 Task: Look for space in Ōhara, Japan from 9th June, 2023 to 11th June, 2023 for 2 adults in price range Rs.6000 to Rs.10000. Place can be entire place with 2 bedrooms having 2 beds and 1 bathroom. Property type can be house, flat, guest house. Amenities needed are: wifi. Booking option can be shelf check-in. Required host language is English.
Action: Mouse moved to (463, 122)
Screenshot: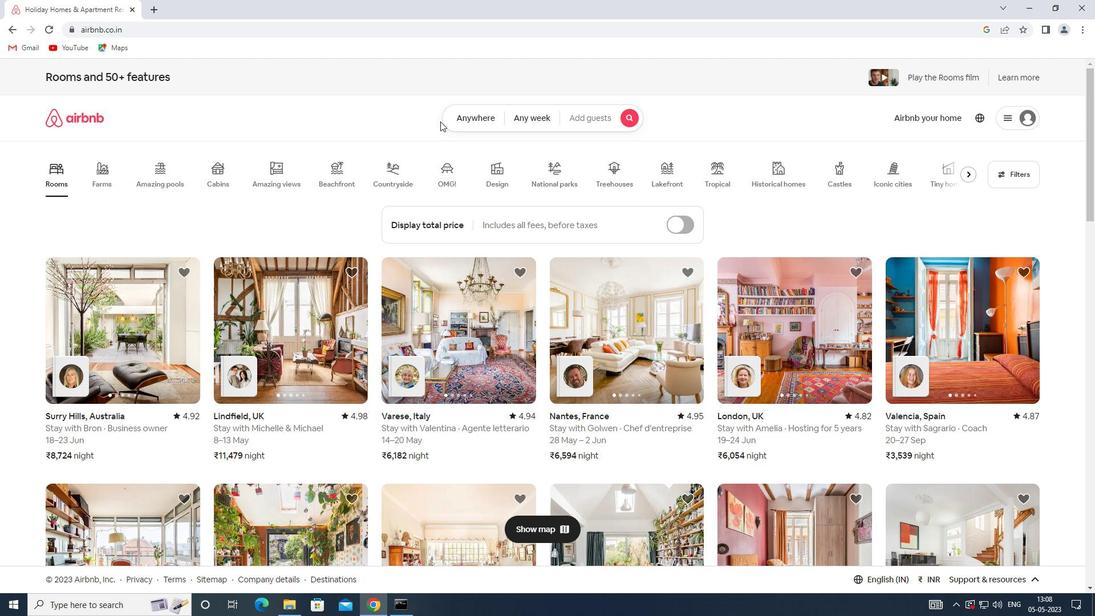 
Action: Mouse pressed left at (463, 122)
Screenshot: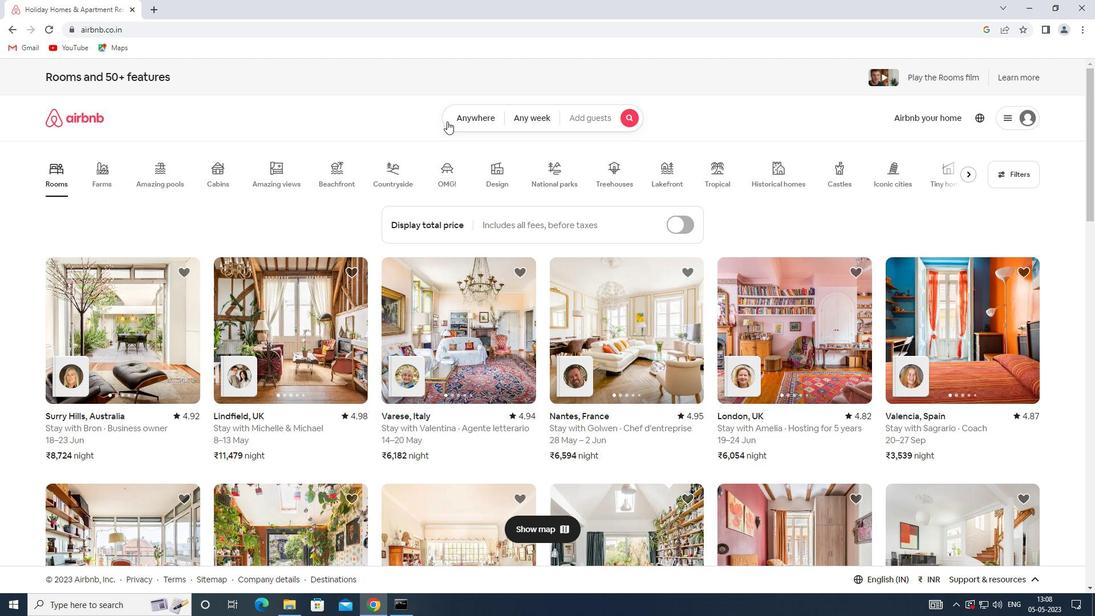 
Action: Mouse moved to (401, 156)
Screenshot: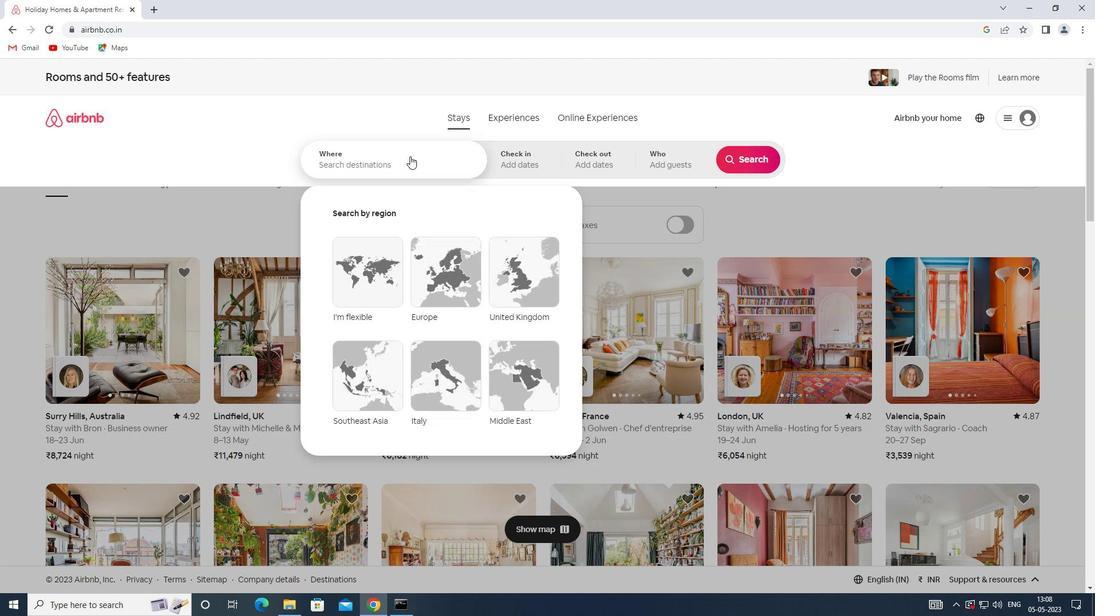 
Action: Mouse pressed left at (401, 156)
Screenshot: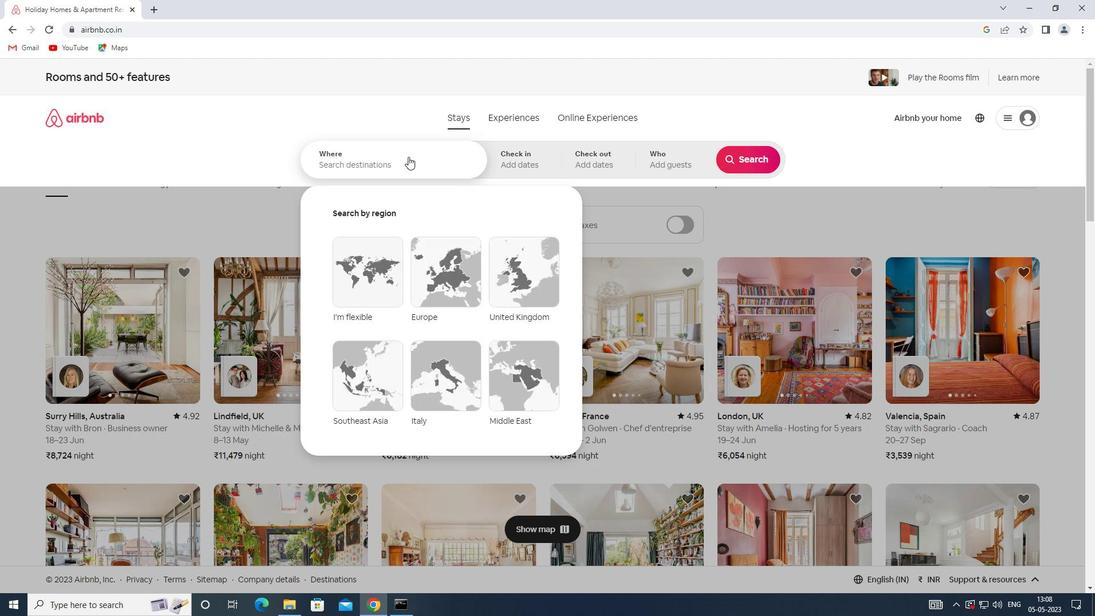 
Action: Key pressed <Key.shift>OHARA,<Key.shift>JAPAN
Screenshot: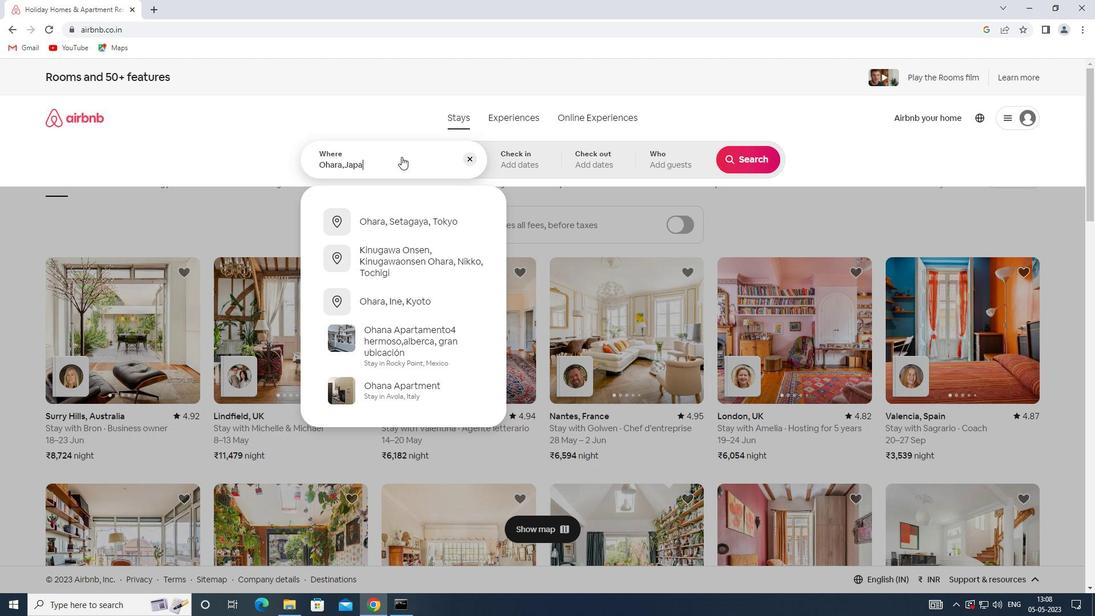 
Action: Mouse moved to (518, 159)
Screenshot: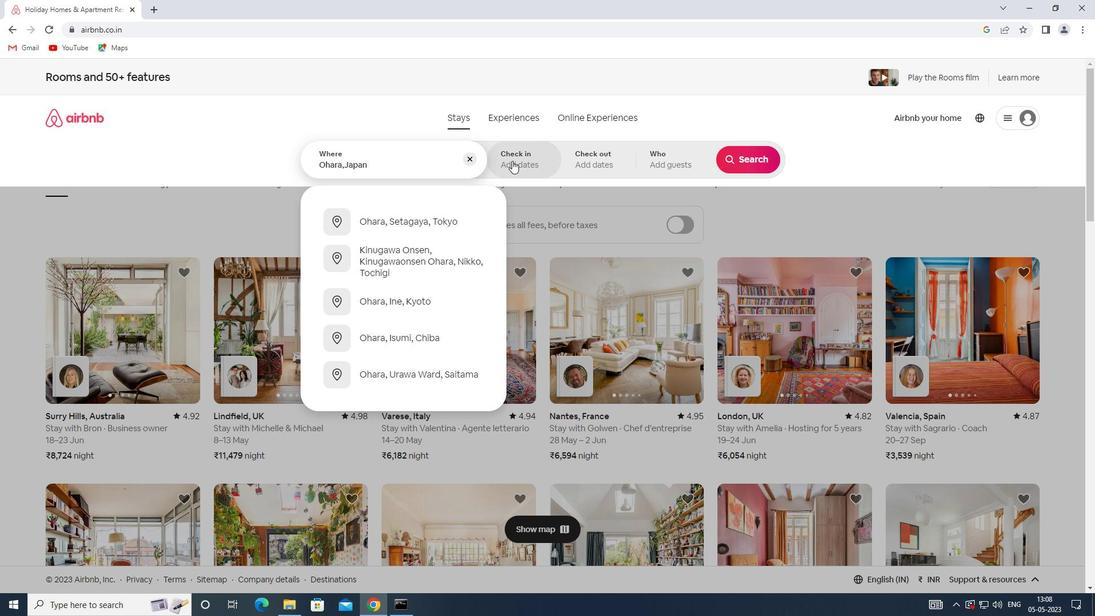 
Action: Mouse pressed left at (518, 159)
Screenshot: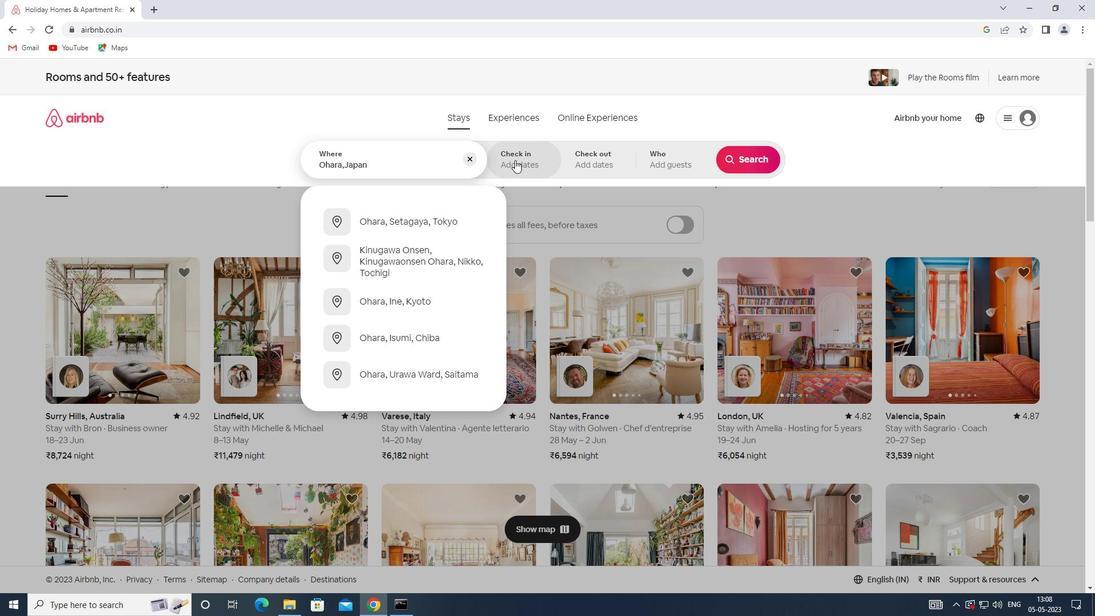 
Action: Mouse moved to (708, 328)
Screenshot: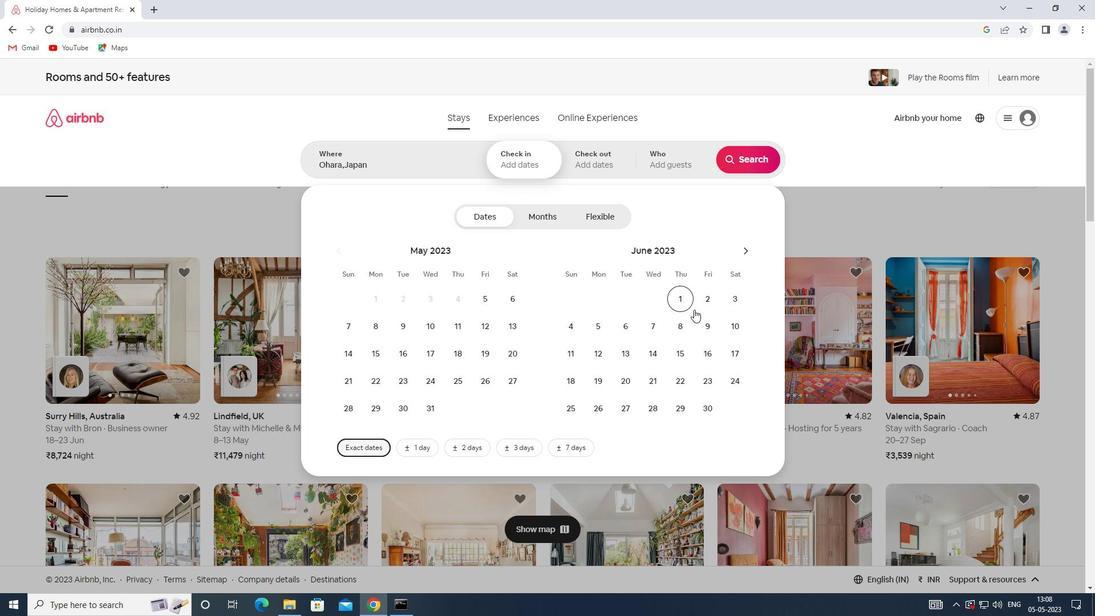 
Action: Mouse pressed left at (708, 328)
Screenshot: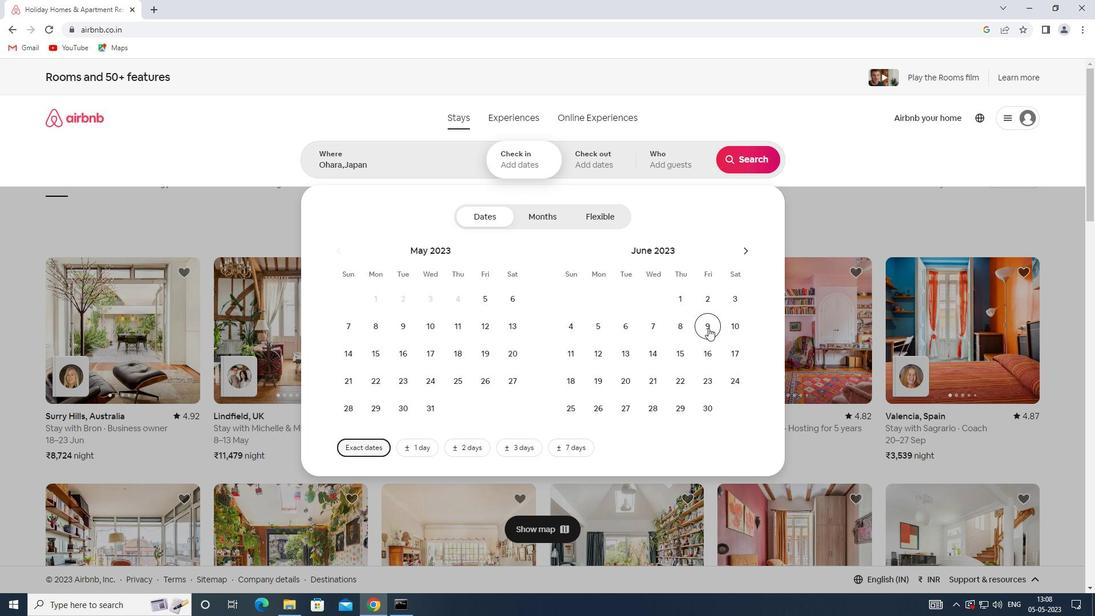 
Action: Mouse moved to (583, 355)
Screenshot: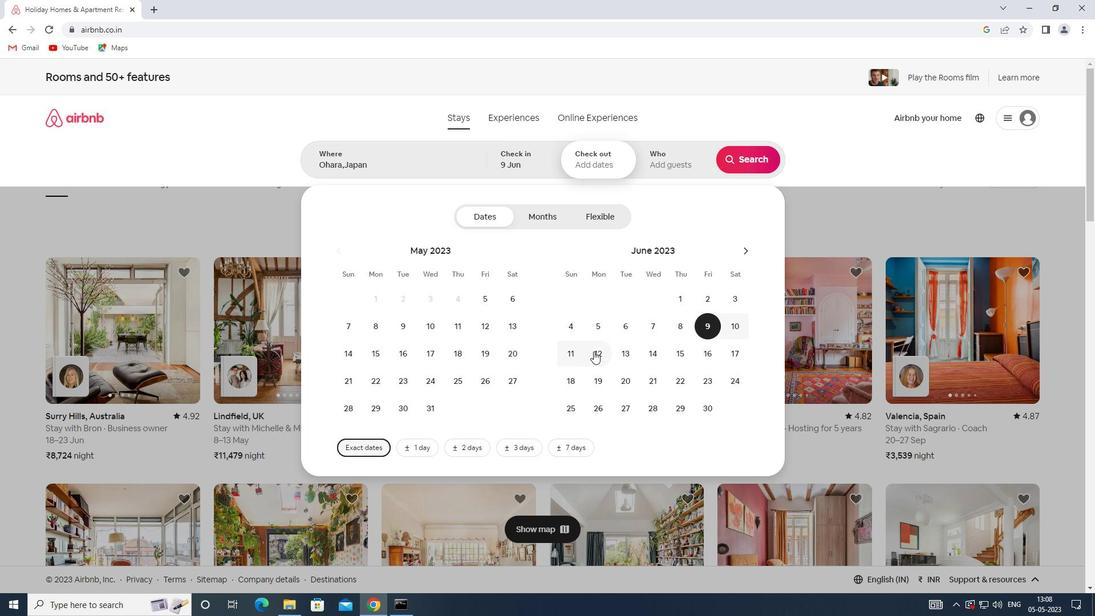 
Action: Mouse pressed left at (583, 355)
Screenshot: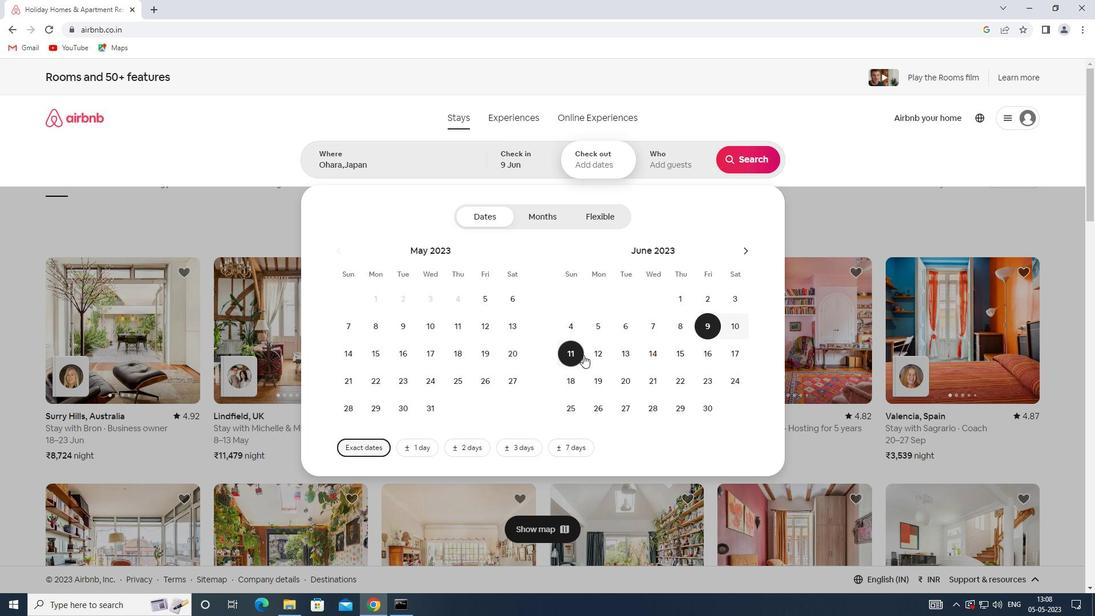 
Action: Mouse moved to (663, 160)
Screenshot: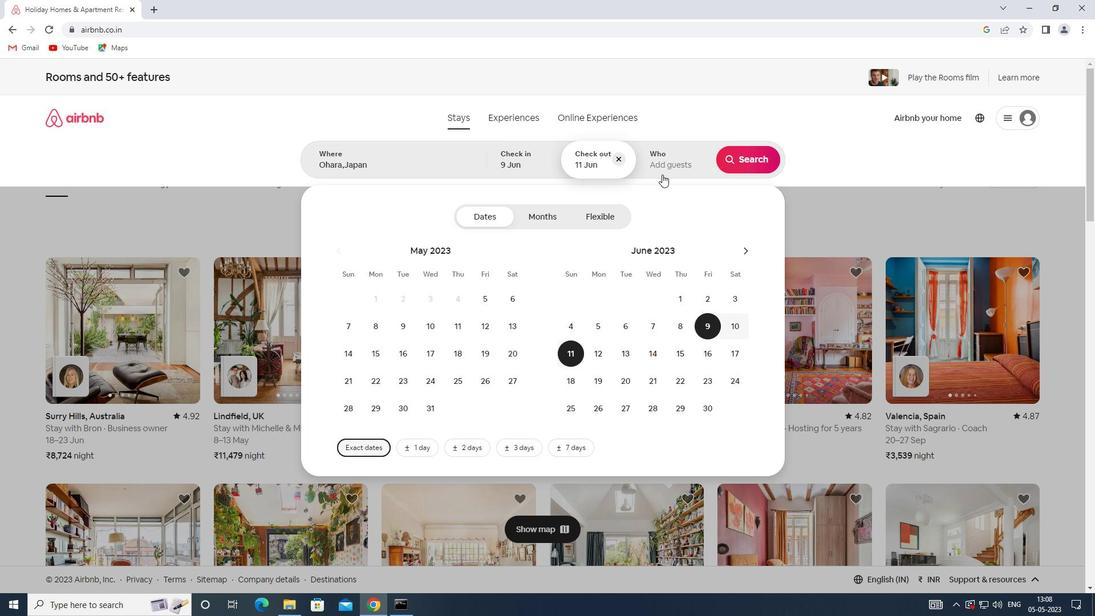 
Action: Mouse pressed left at (663, 160)
Screenshot: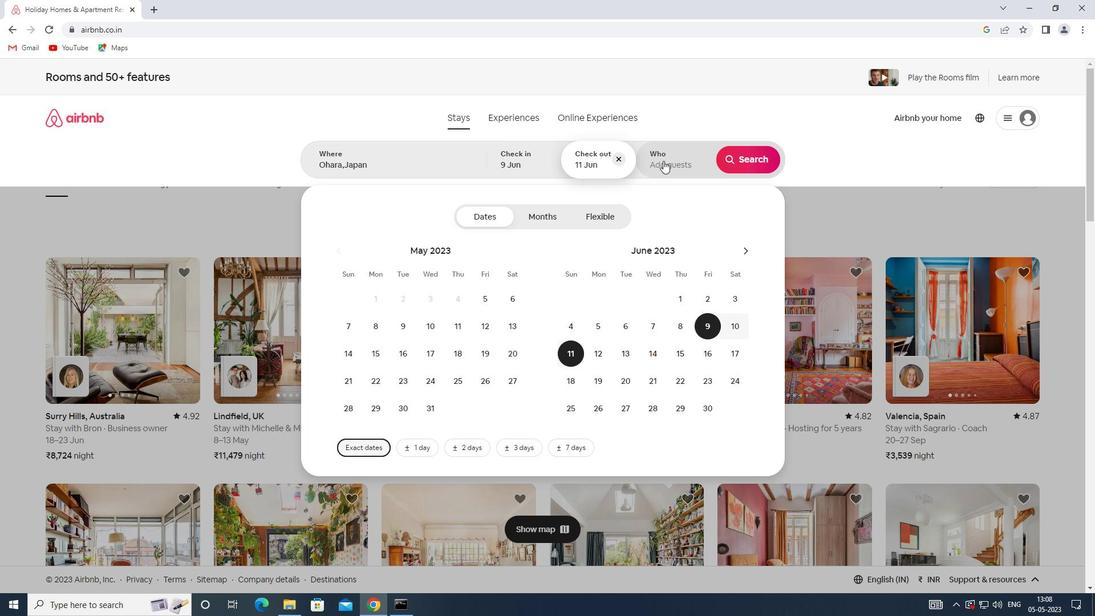 
Action: Mouse moved to (749, 221)
Screenshot: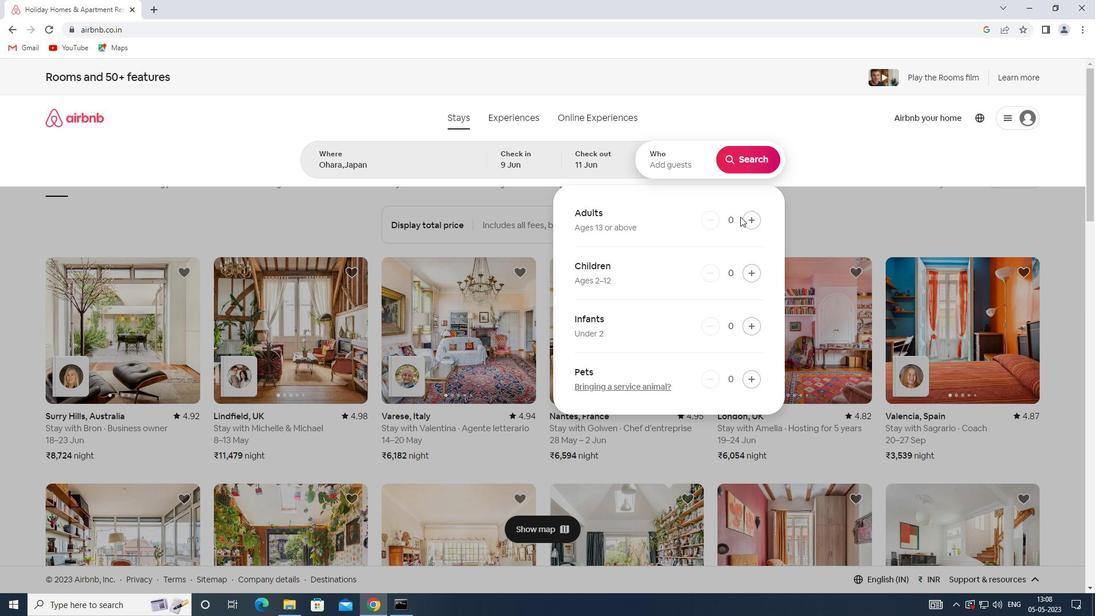 
Action: Mouse pressed left at (749, 221)
Screenshot: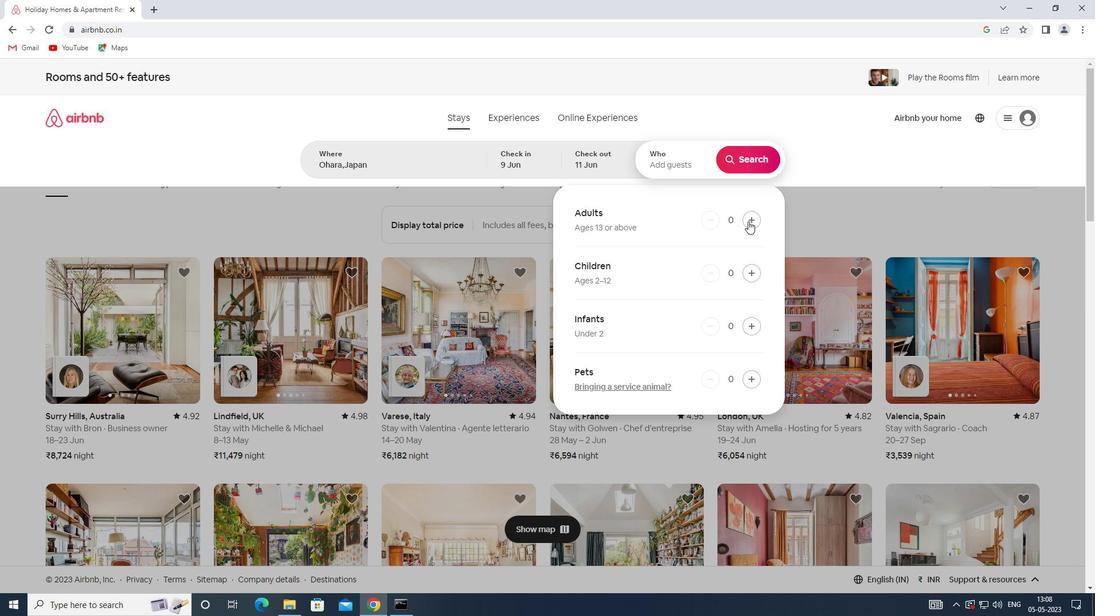 
Action: Mouse pressed left at (749, 221)
Screenshot: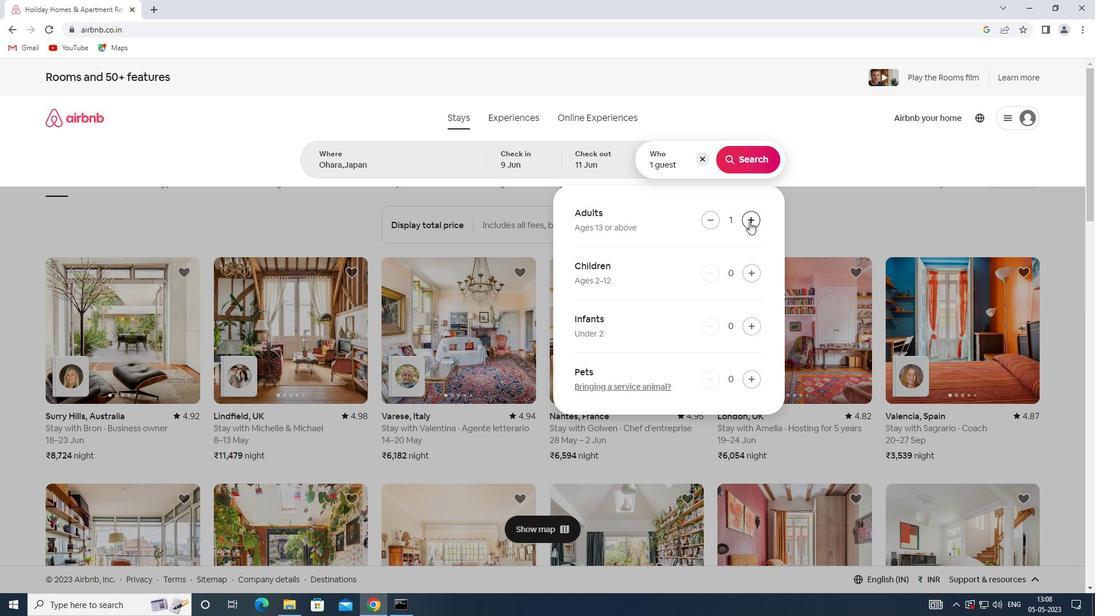 
Action: Mouse moved to (749, 159)
Screenshot: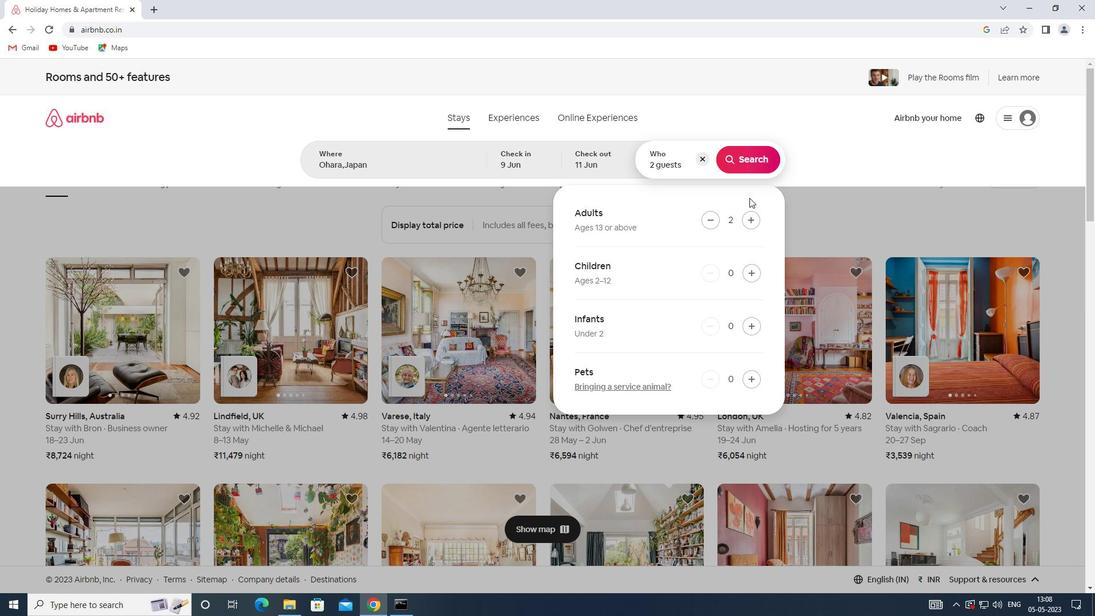 
Action: Mouse pressed left at (749, 159)
Screenshot: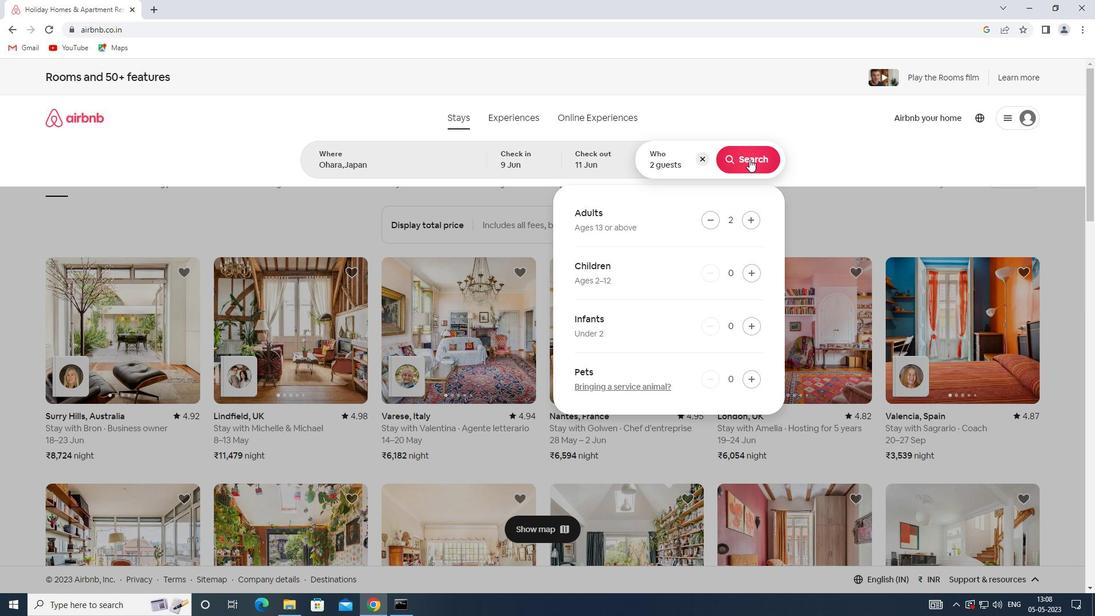 
Action: Mouse moved to (1028, 126)
Screenshot: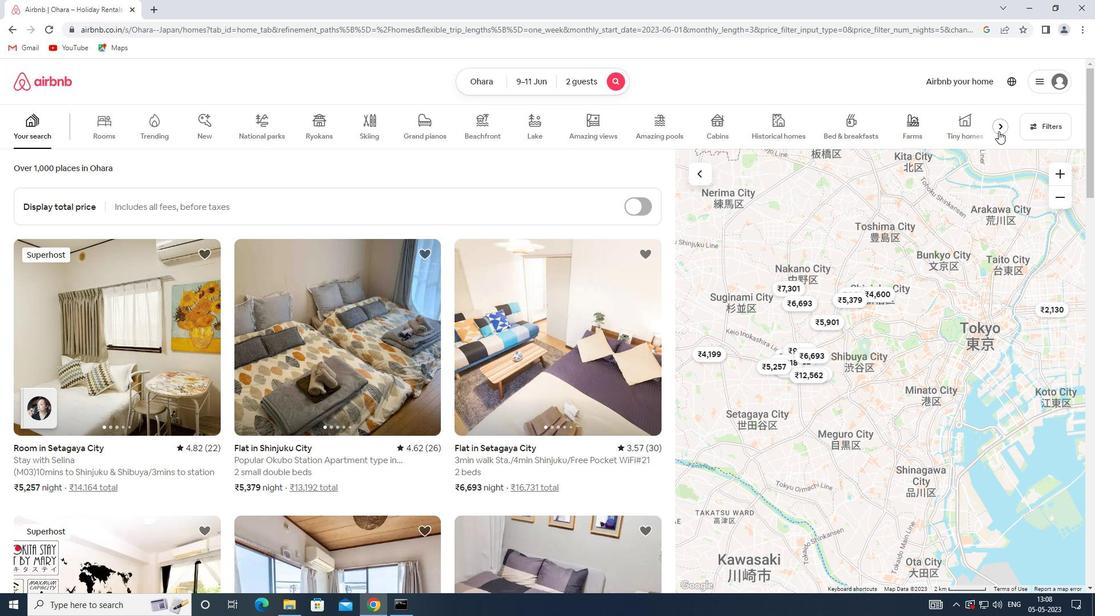 
Action: Mouse pressed left at (1028, 126)
Screenshot: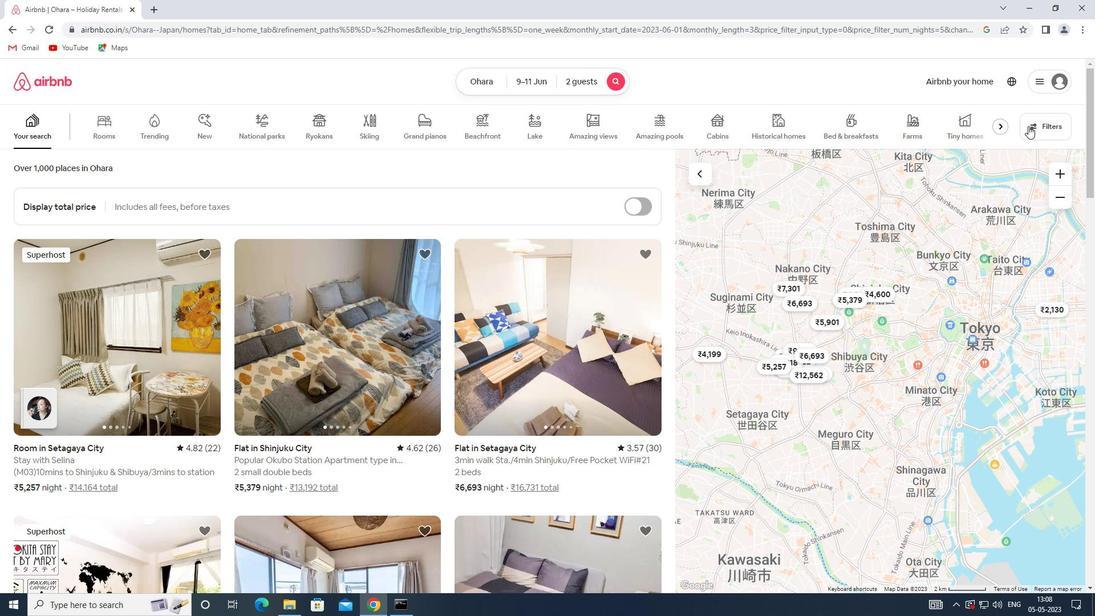 
Action: Mouse moved to (393, 405)
Screenshot: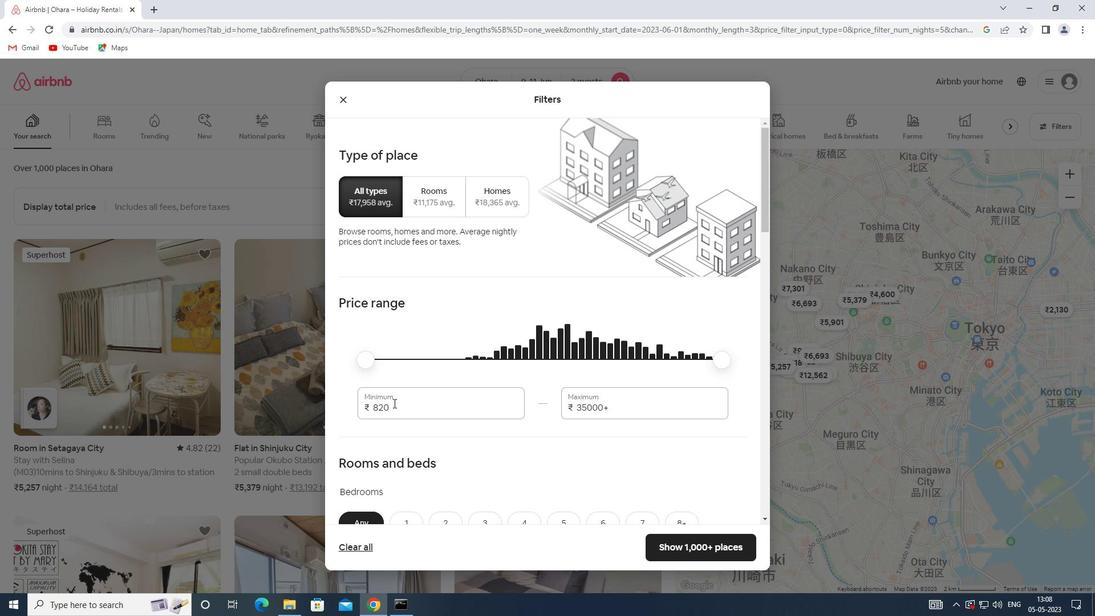 
Action: Mouse pressed left at (393, 405)
Screenshot: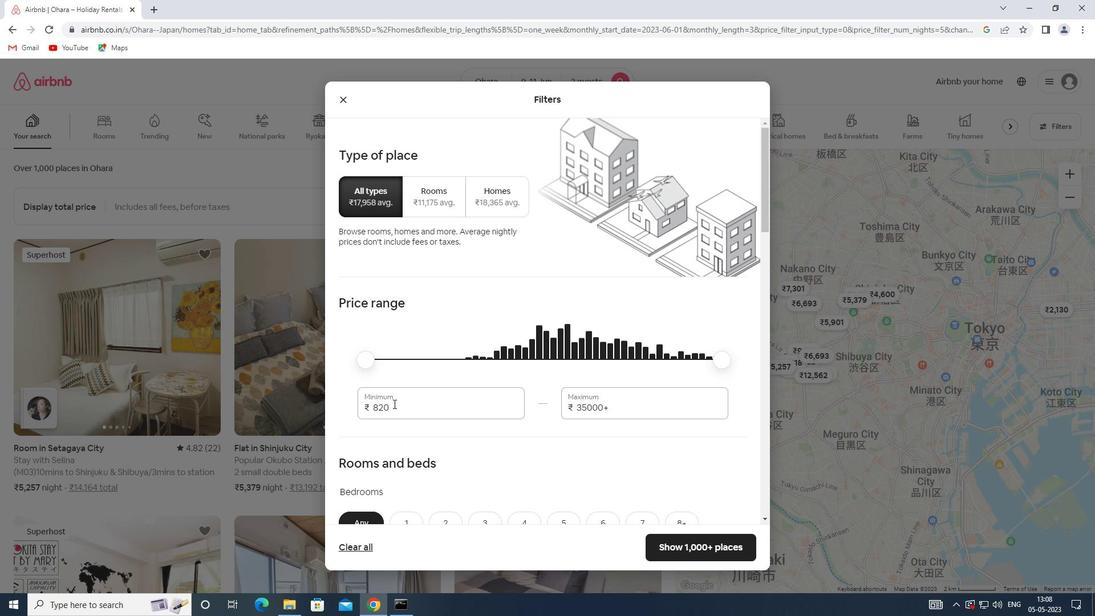 
Action: Mouse moved to (353, 395)
Screenshot: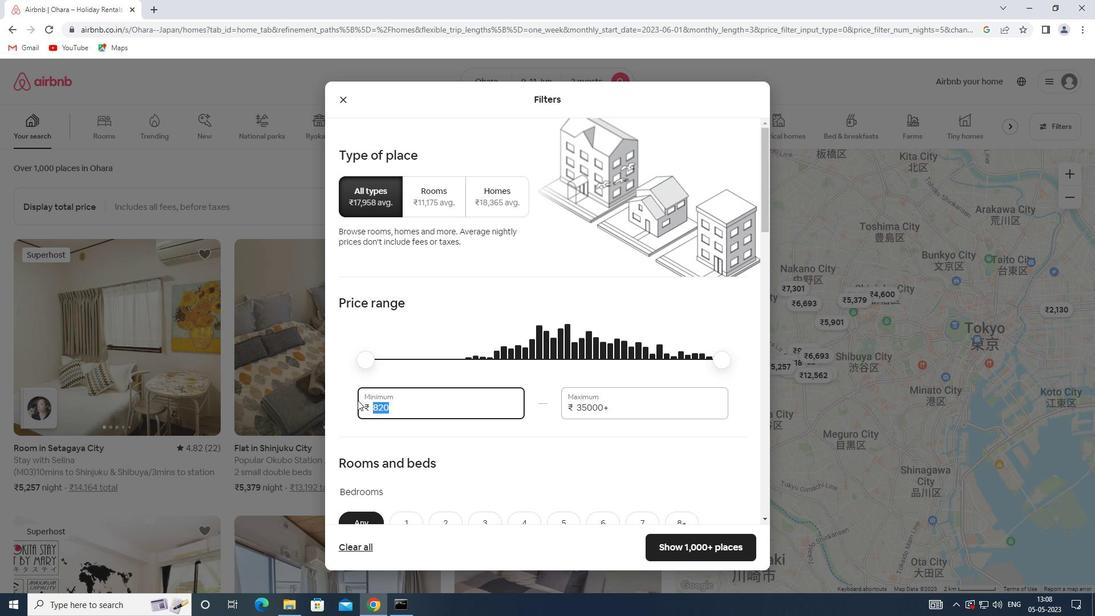 
Action: Key pressed 6000
Screenshot: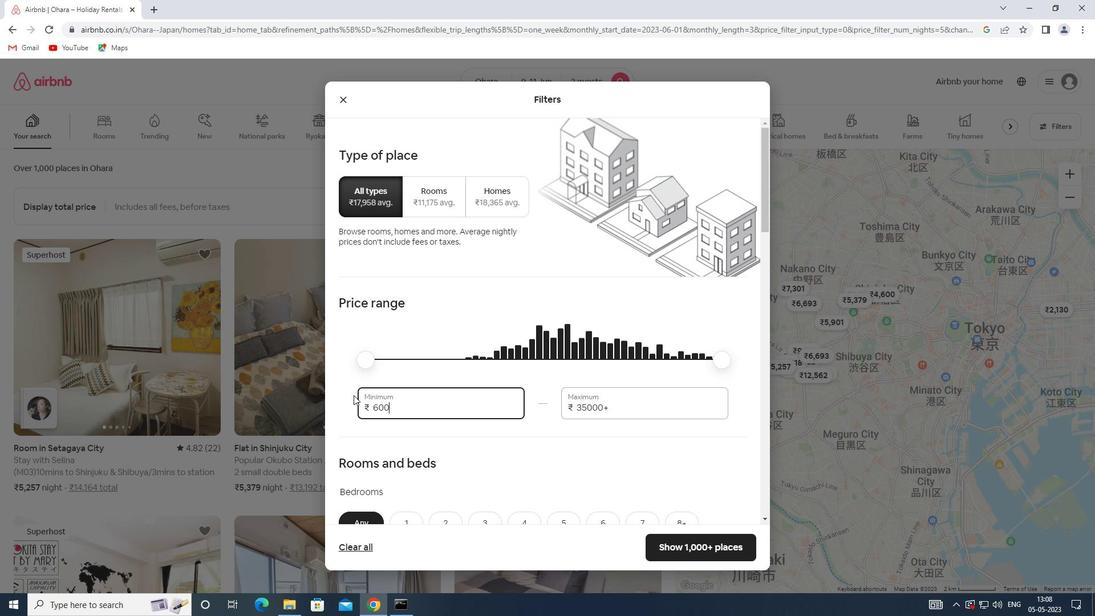
Action: Mouse moved to (612, 410)
Screenshot: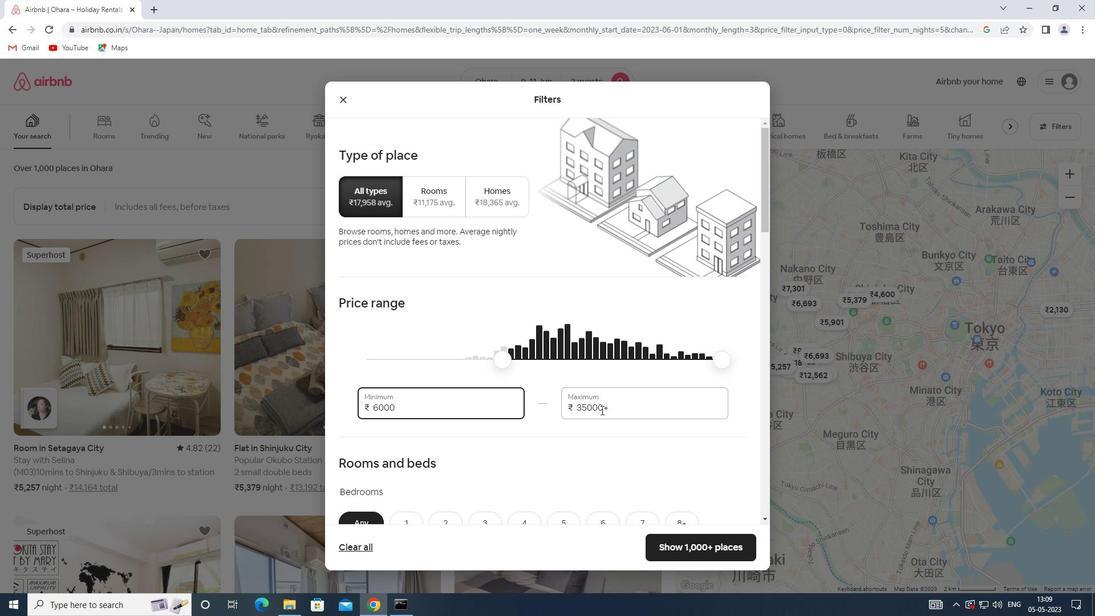 
Action: Mouse pressed left at (612, 410)
Screenshot: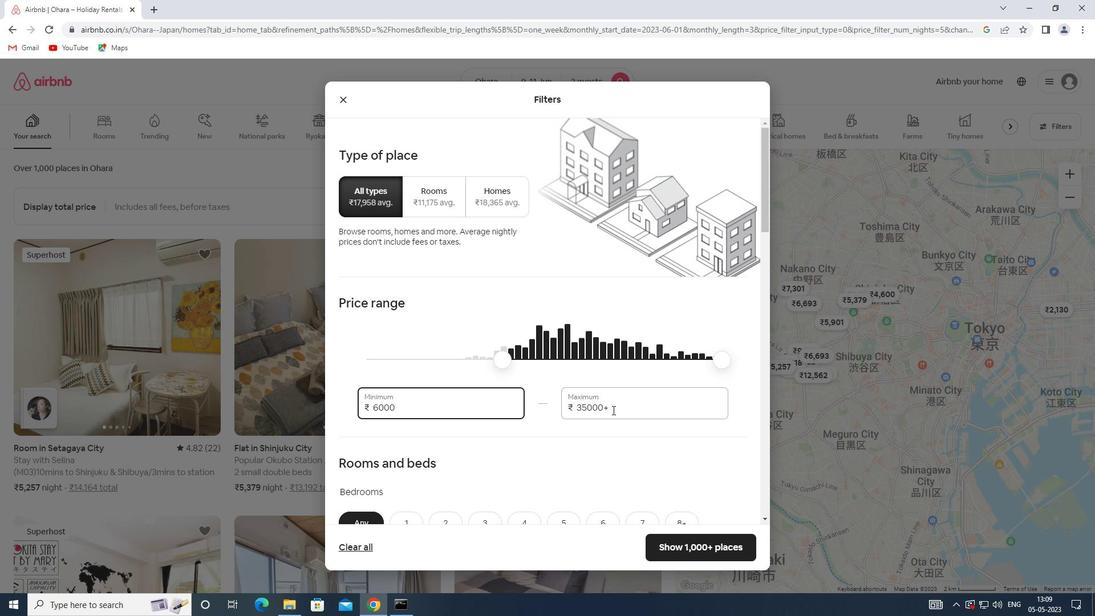 
Action: Mouse moved to (555, 410)
Screenshot: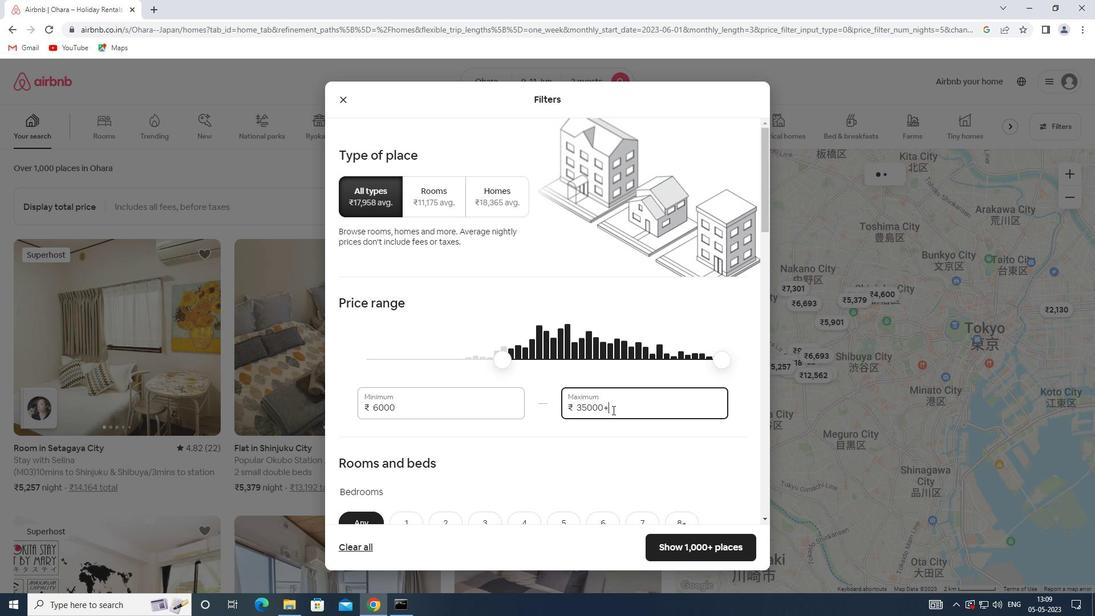 
Action: Key pressed 10000
Screenshot: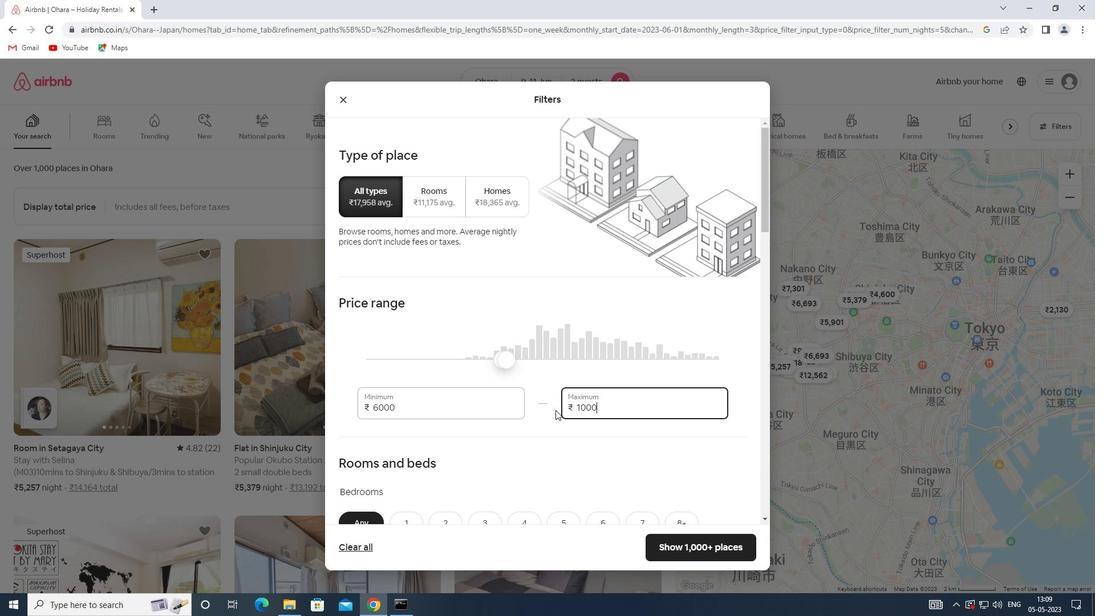 
Action: Mouse moved to (464, 422)
Screenshot: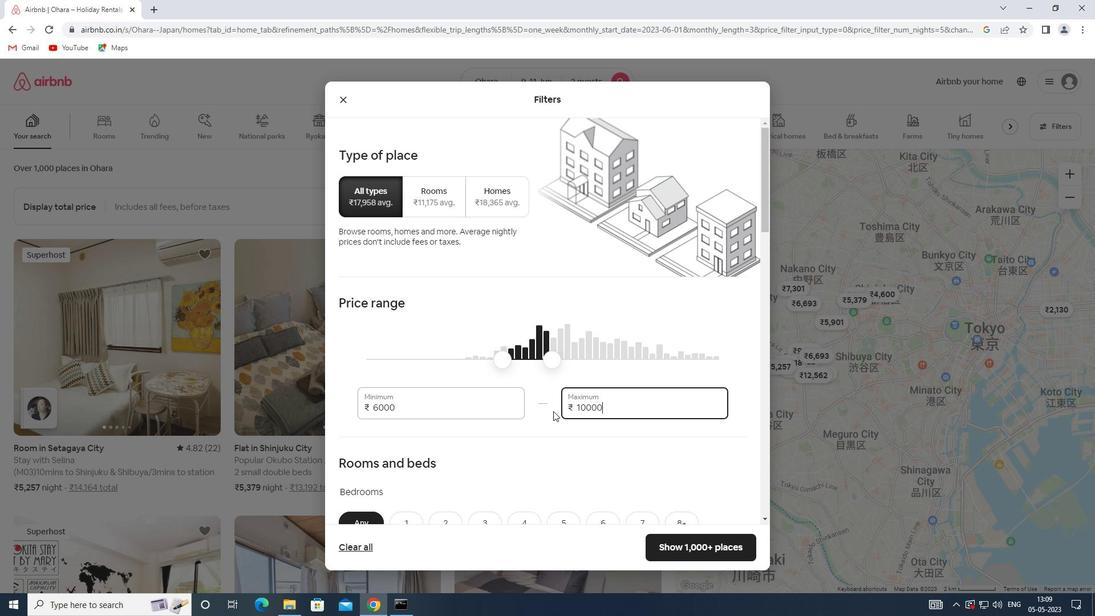 
Action: Mouse scrolled (464, 421) with delta (0, 0)
Screenshot: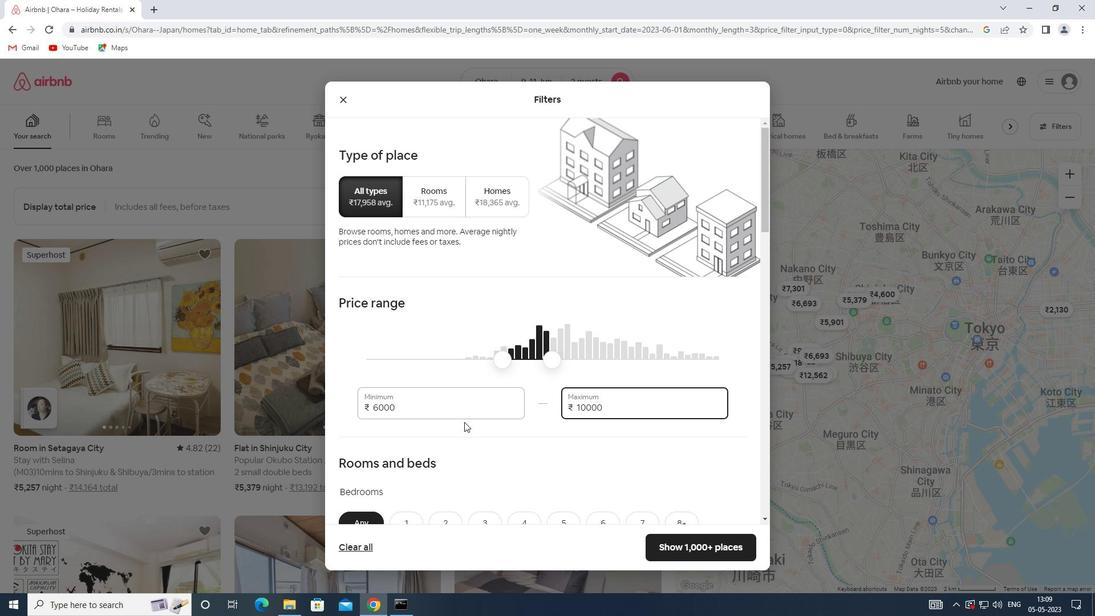 
Action: Mouse moved to (462, 422)
Screenshot: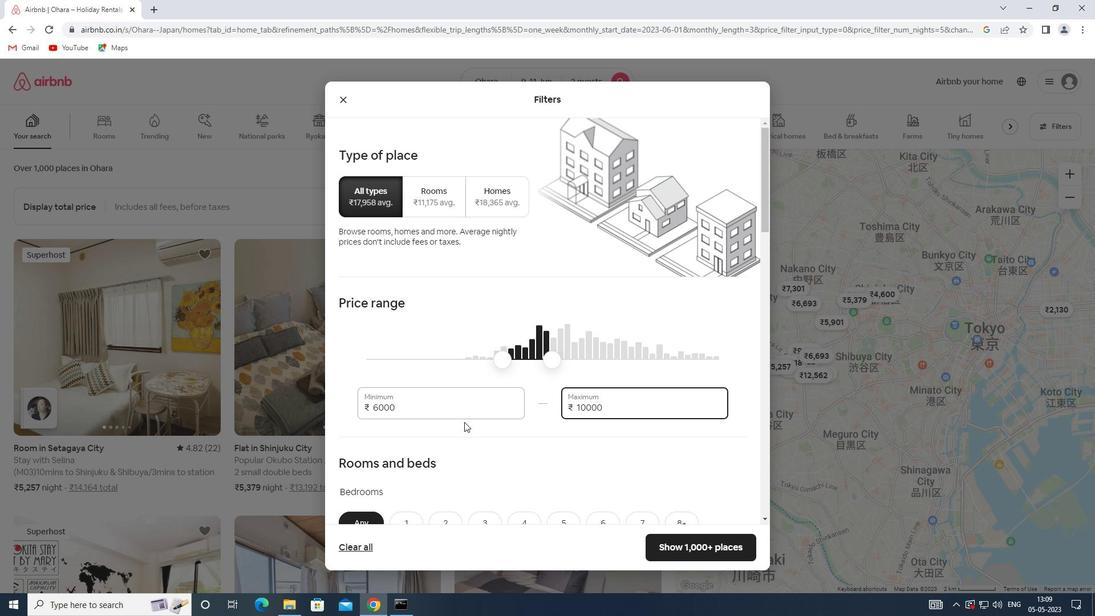 
Action: Mouse scrolled (462, 422) with delta (0, 0)
Screenshot: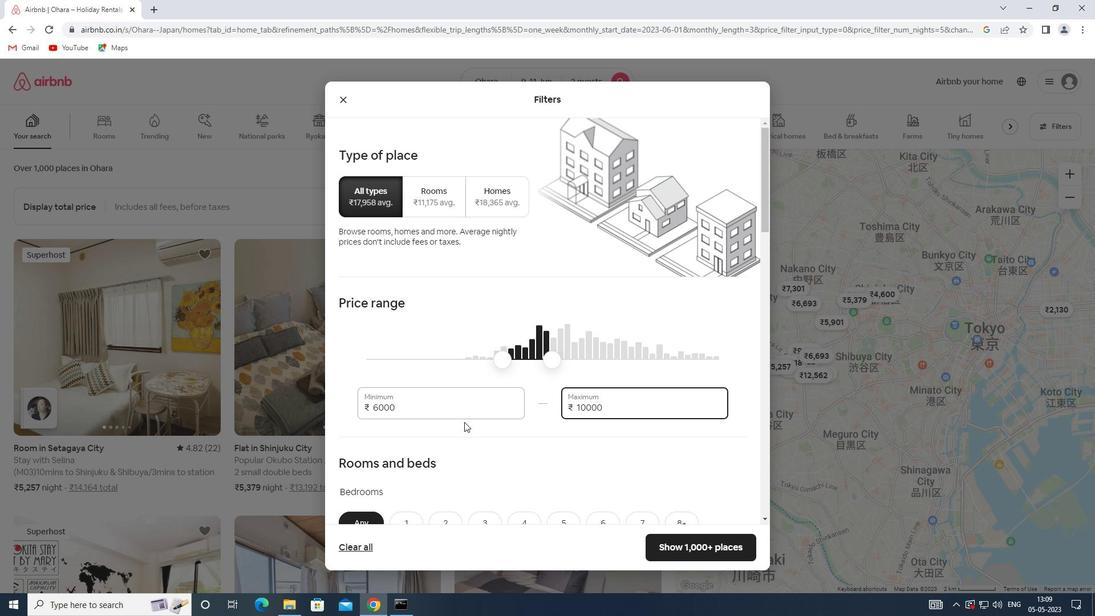 
Action: Mouse scrolled (462, 422) with delta (0, 0)
Screenshot: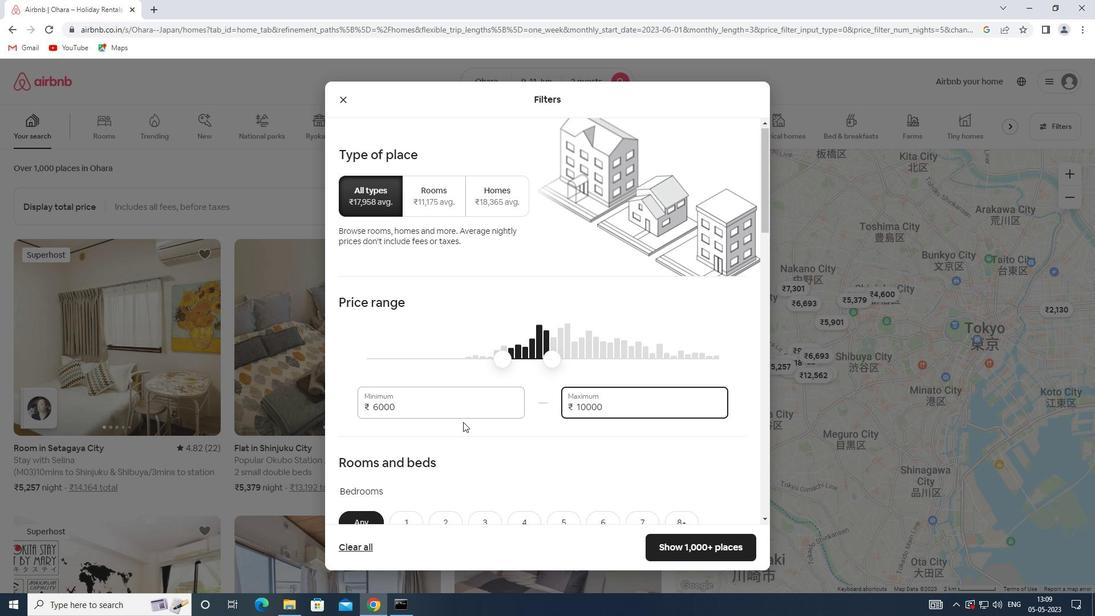 
Action: Mouse scrolled (462, 422) with delta (0, 0)
Screenshot: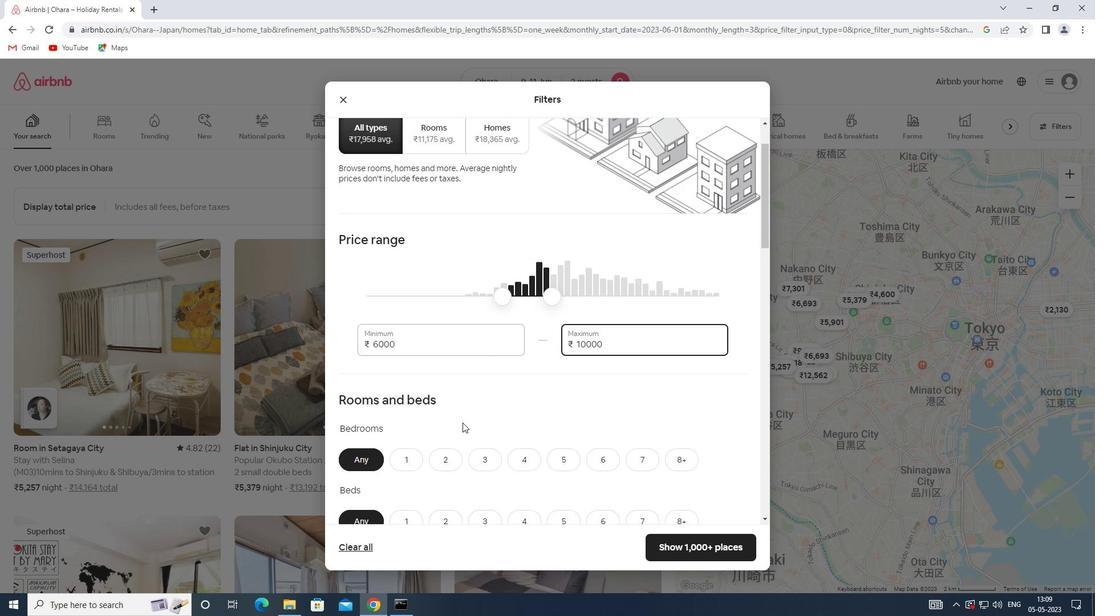 
Action: Mouse moved to (448, 299)
Screenshot: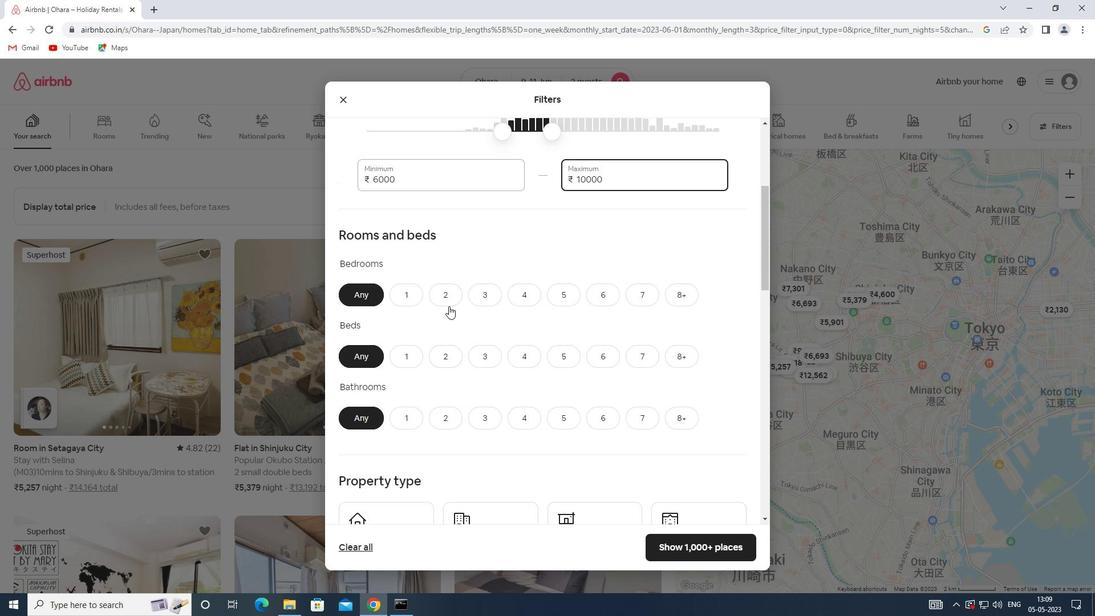
Action: Mouse pressed left at (448, 299)
Screenshot: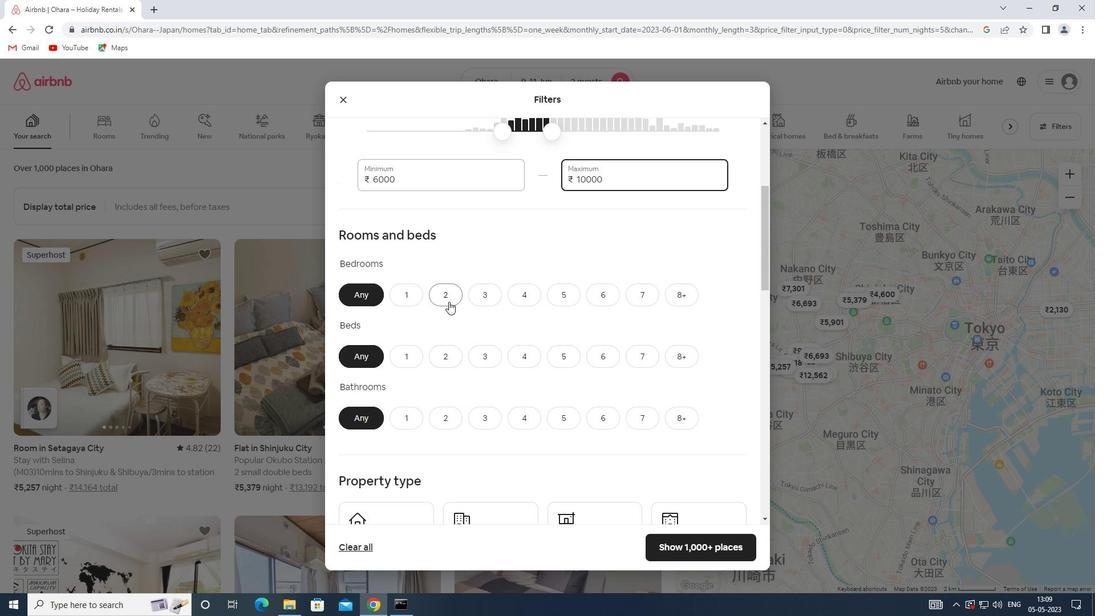 
Action: Mouse moved to (445, 352)
Screenshot: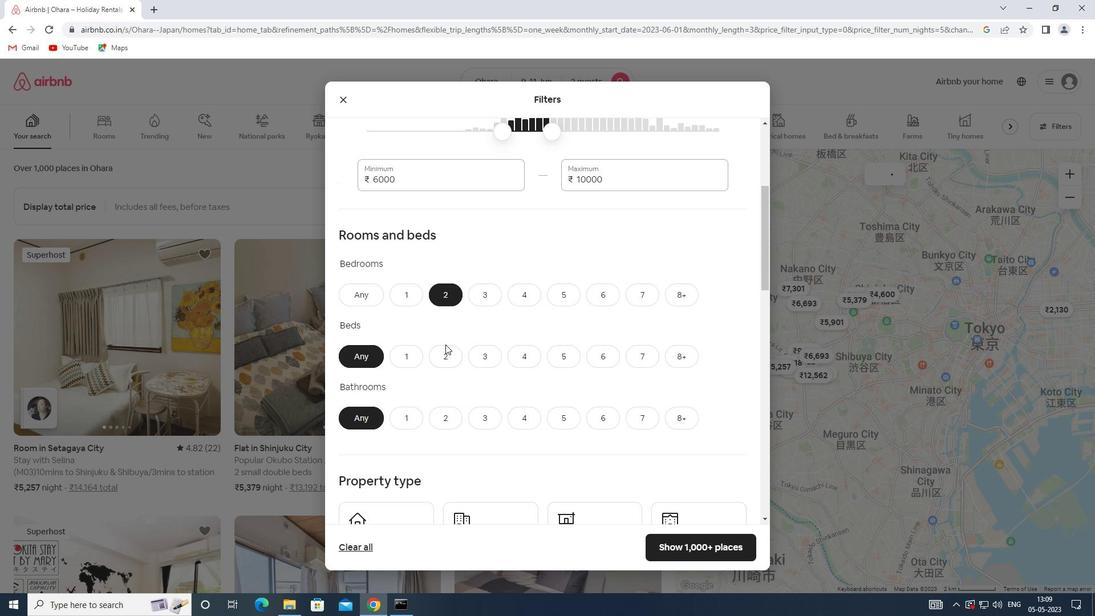 
Action: Mouse pressed left at (445, 352)
Screenshot: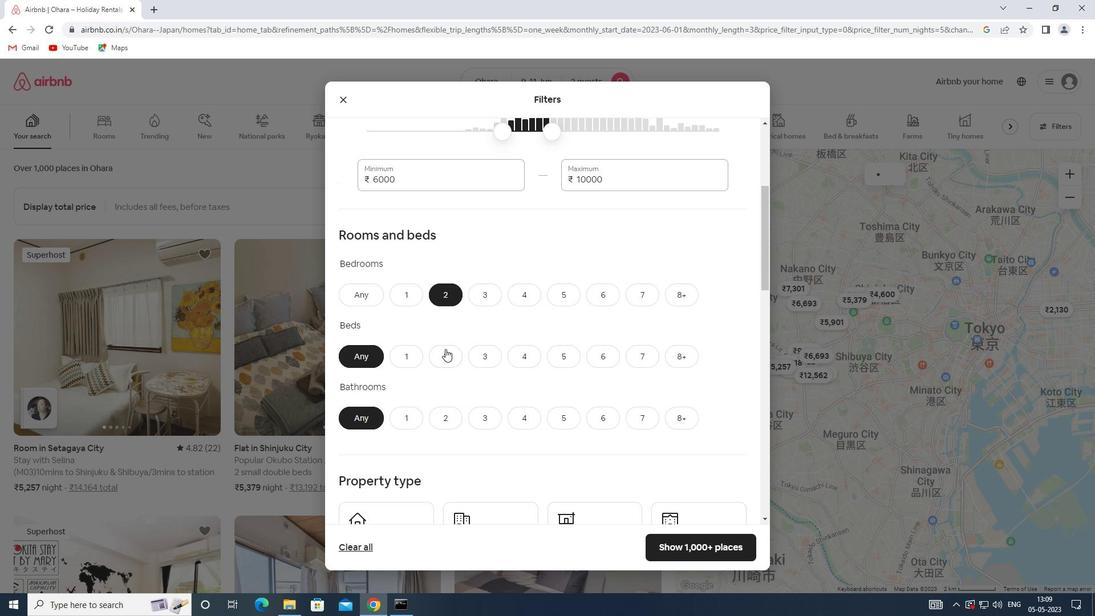 
Action: Mouse moved to (397, 421)
Screenshot: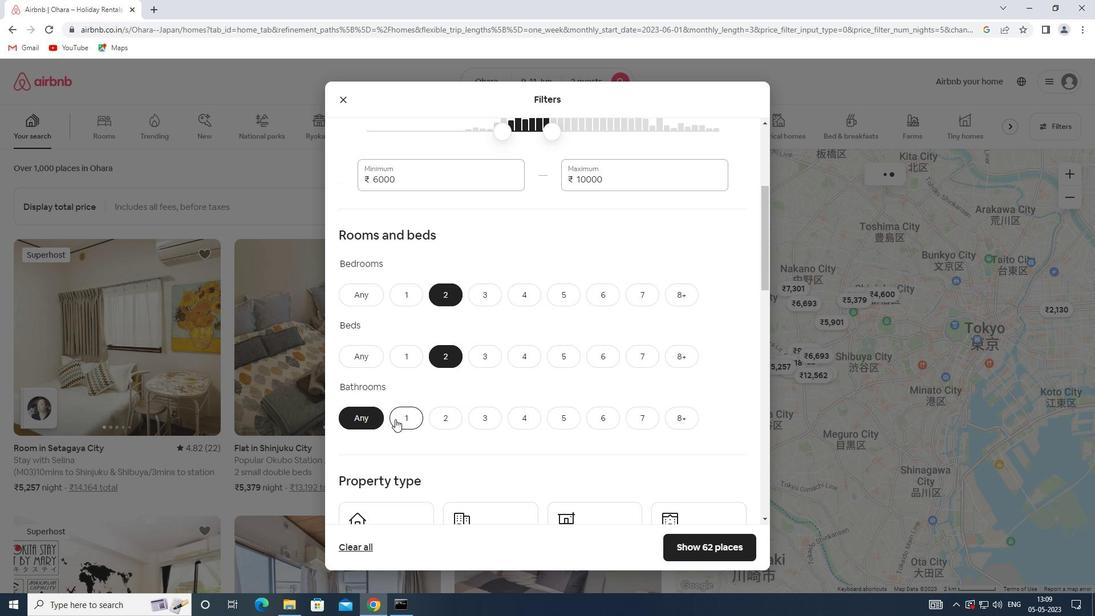 
Action: Mouse pressed left at (397, 421)
Screenshot: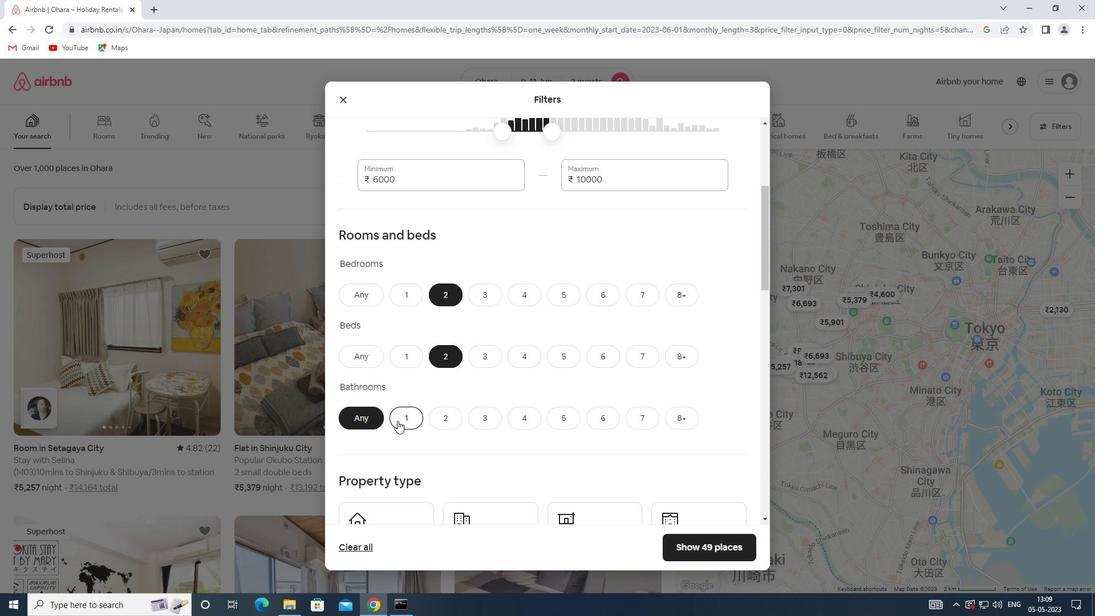 
Action: Mouse moved to (433, 407)
Screenshot: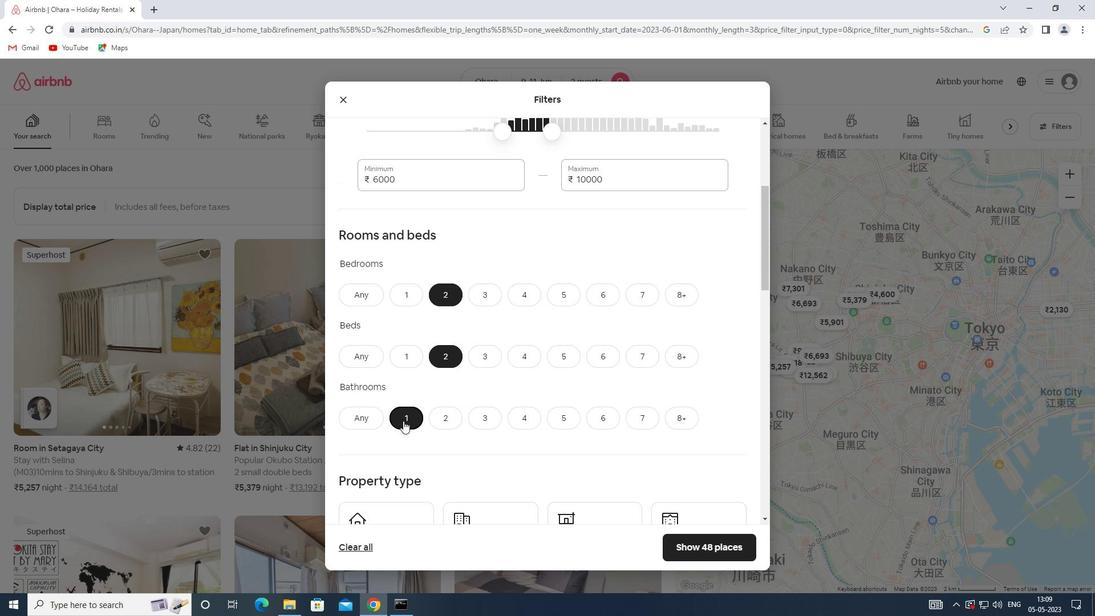 
Action: Mouse scrolled (433, 407) with delta (0, 0)
Screenshot: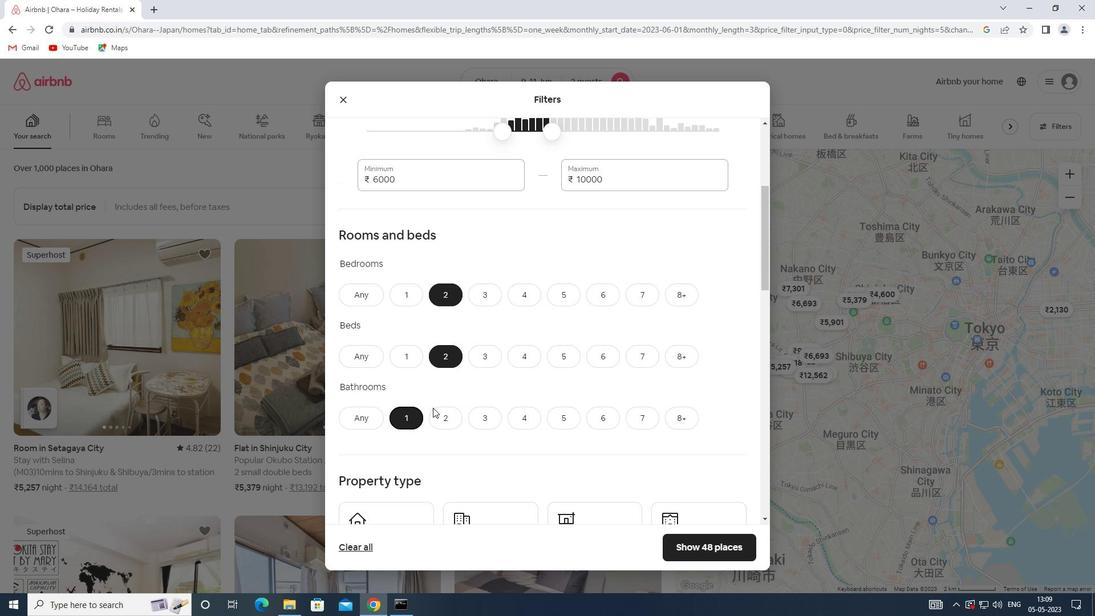 
Action: Mouse scrolled (433, 407) with delta (0, 0)
Screenshot: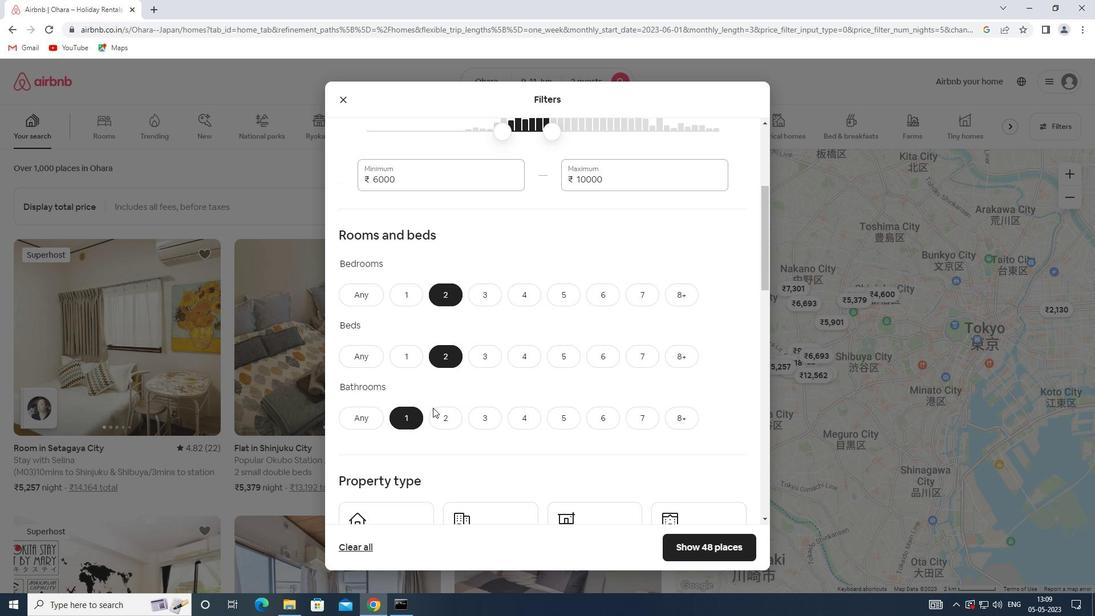 
Action: Mouse moved to (433, 407)
Screenshot: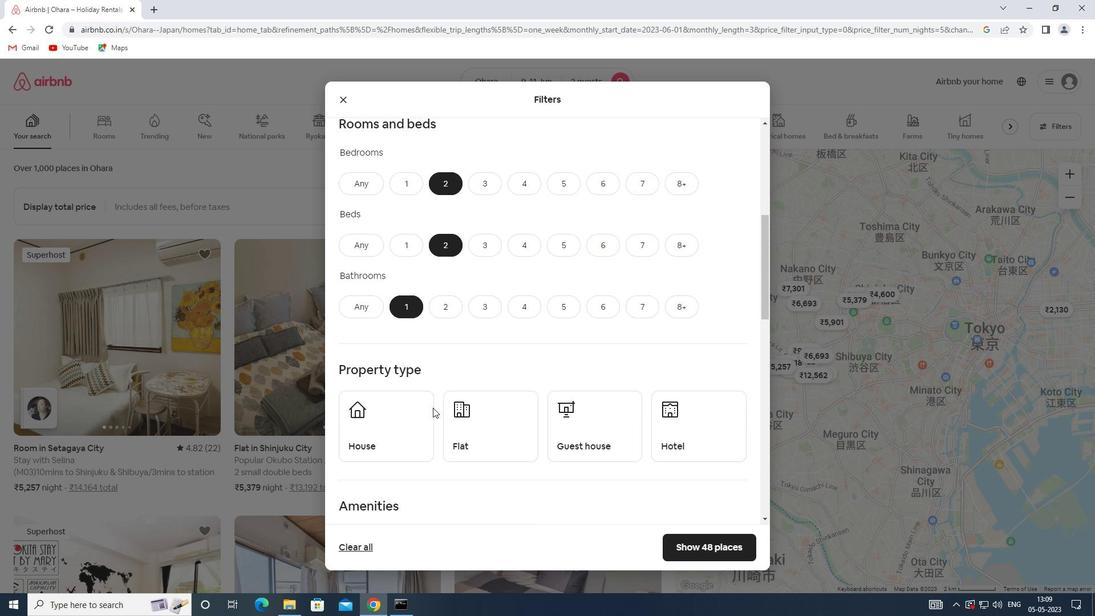 
Action: Mouse scrolled (433, 406) with delta (0, 0)
Screenshot: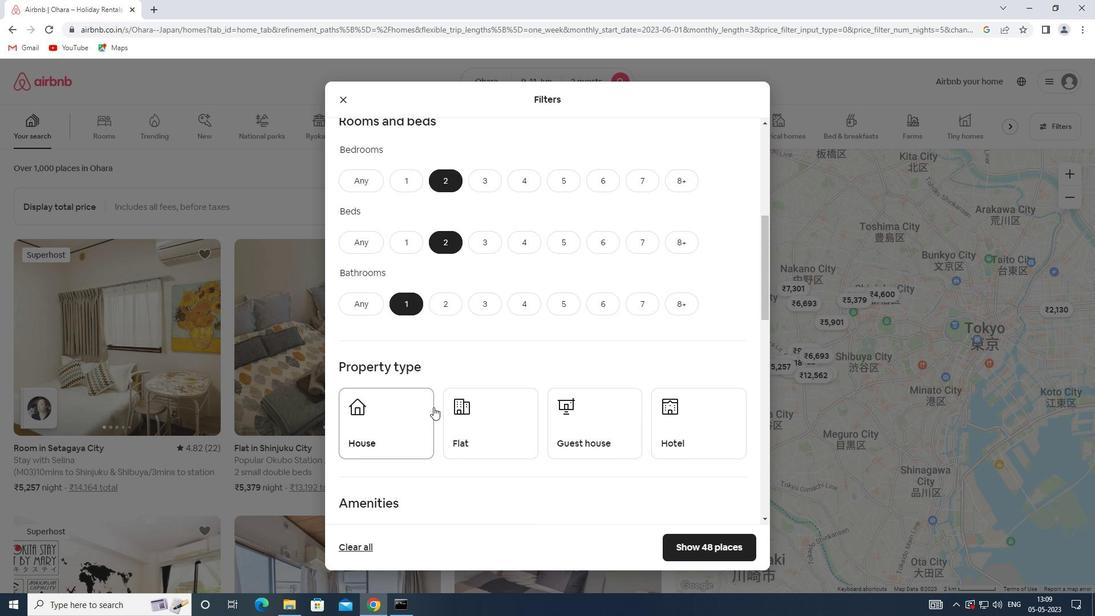 
Action: Mouse moved to (417, 388)
Screenshot: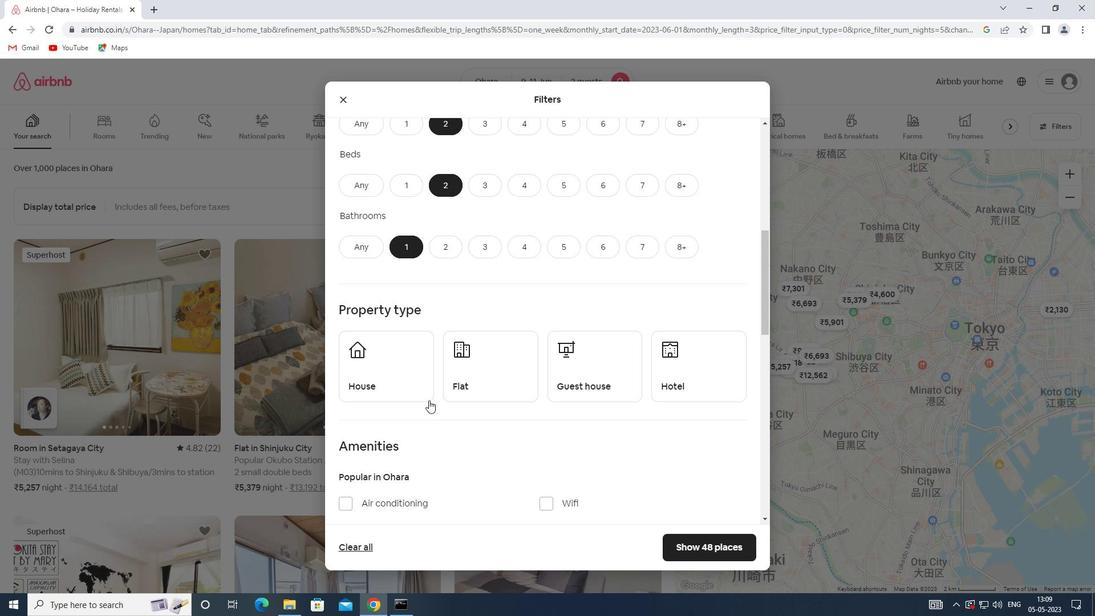 
Action: Mouse pressed left at (417, 388)
Screenshot: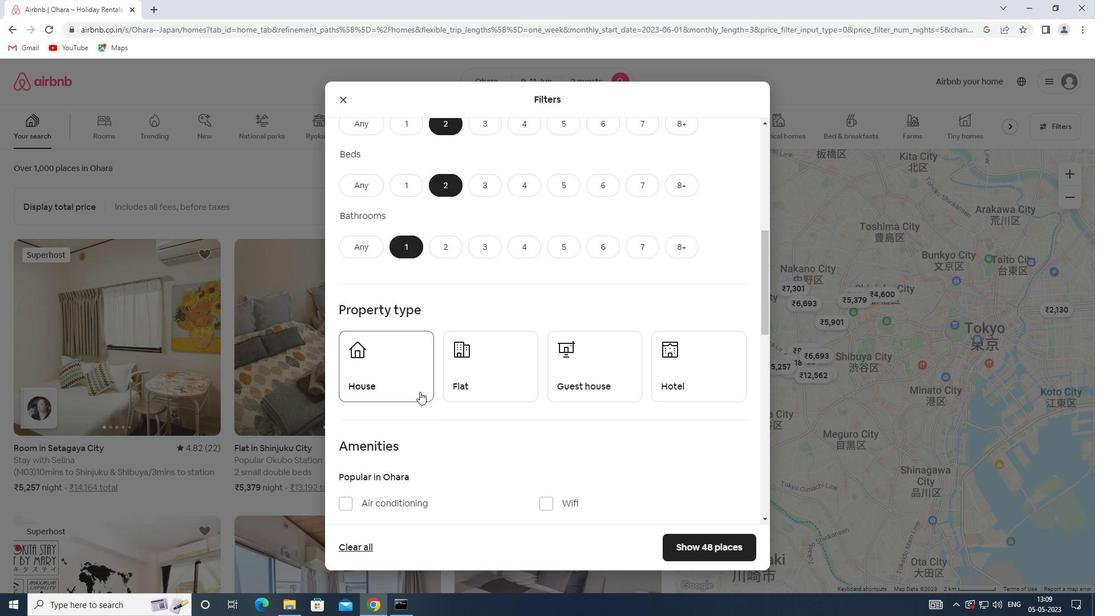 
Action: Mouse moved to (461, 379)
Screenshot: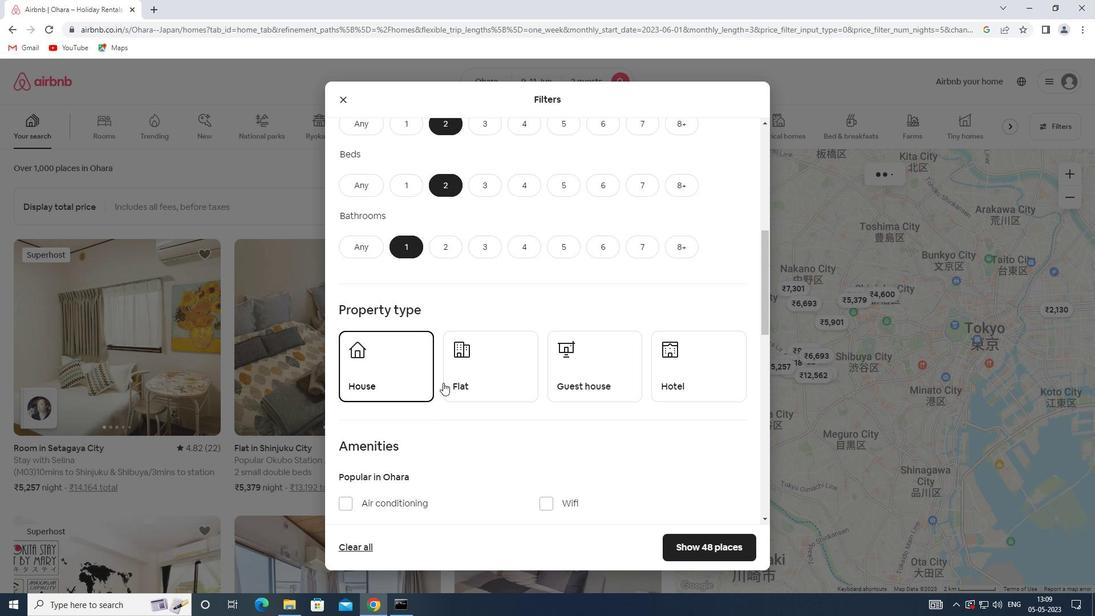 
Action: Mouse pressed left at (461, 379)
Screenshot: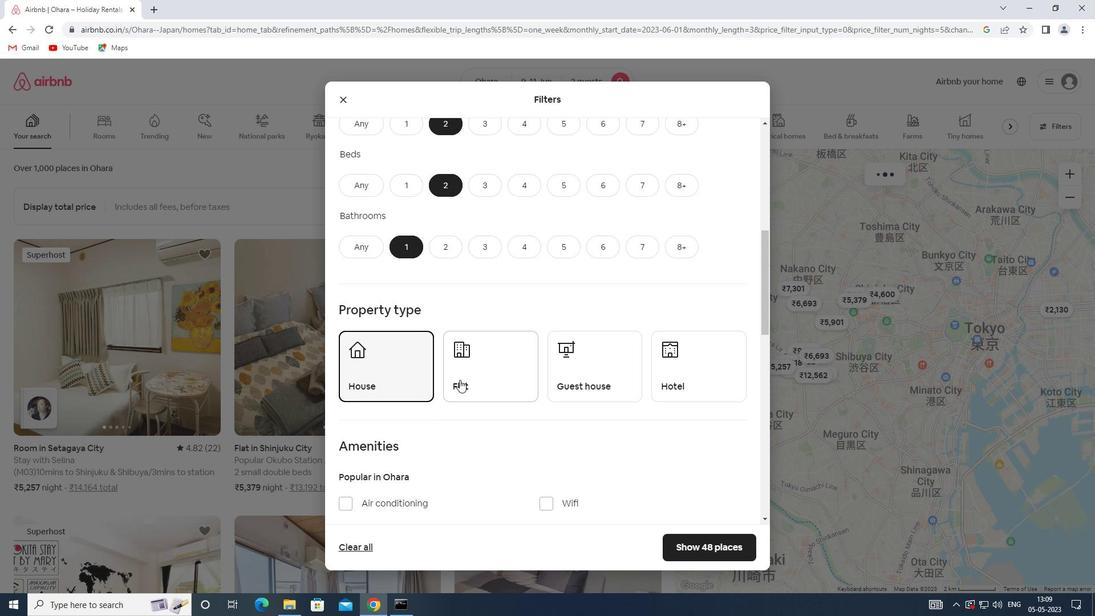 
Action: Mouse moved to (577, 376)
Screenshot: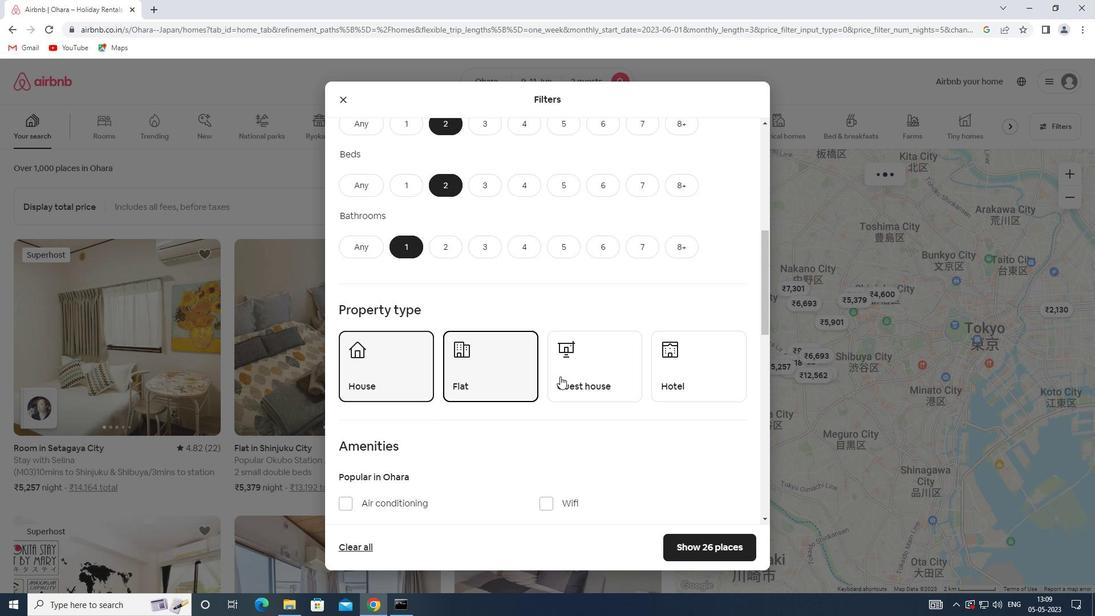 
Action: Mouse pressed left at (577, 376)
Screenshot: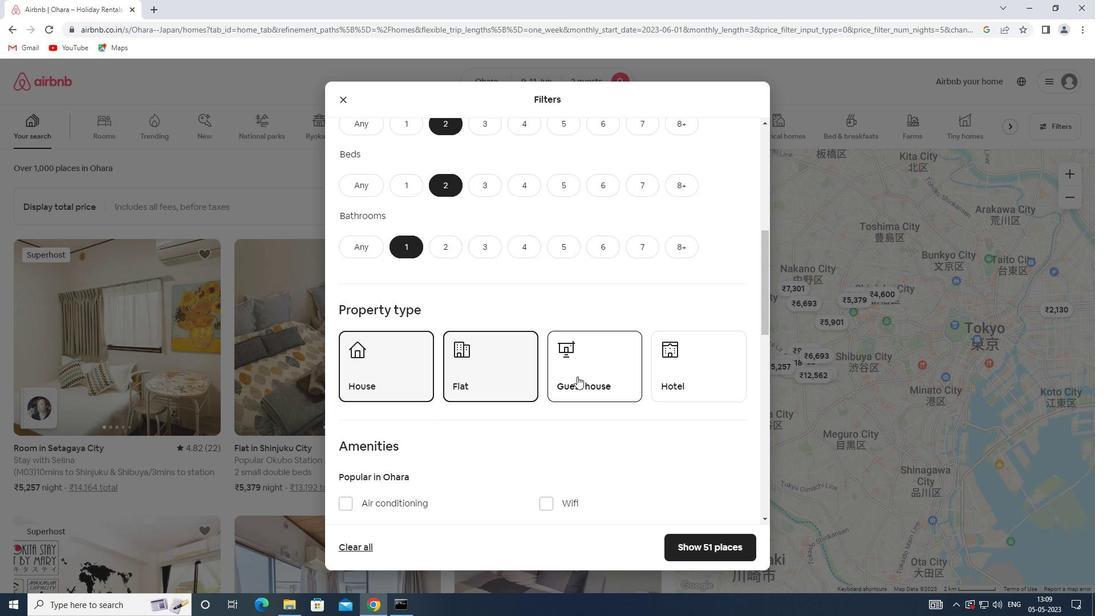 
Action: Mouse scrolled (577, 375) with delta (0, 0)
Screenshot: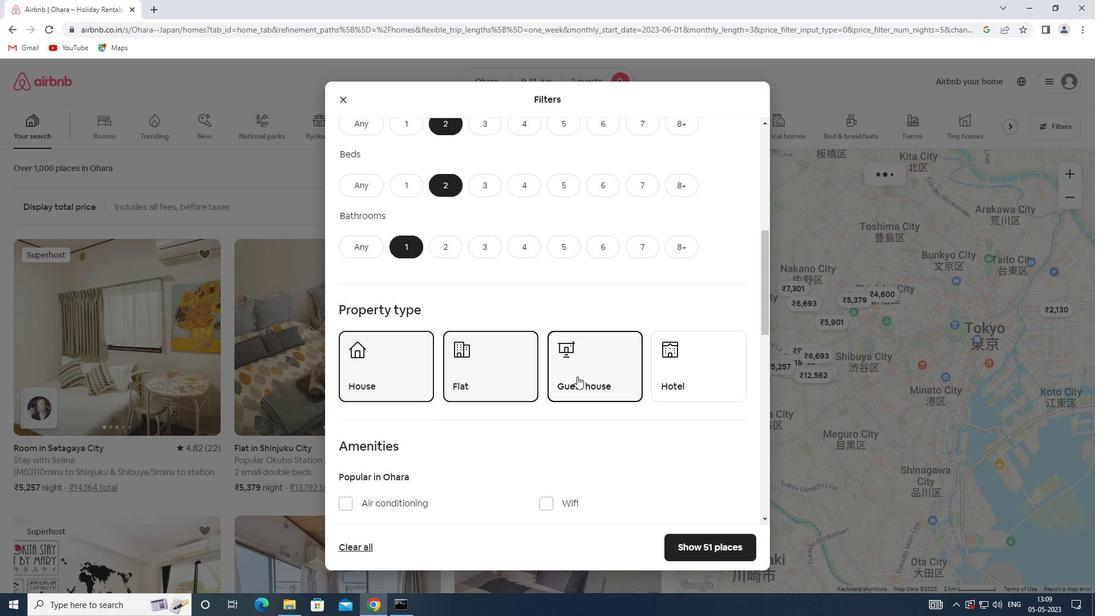 
Action: Mouse scrolled (577, 375) with delta (0, 0)
Screenshot: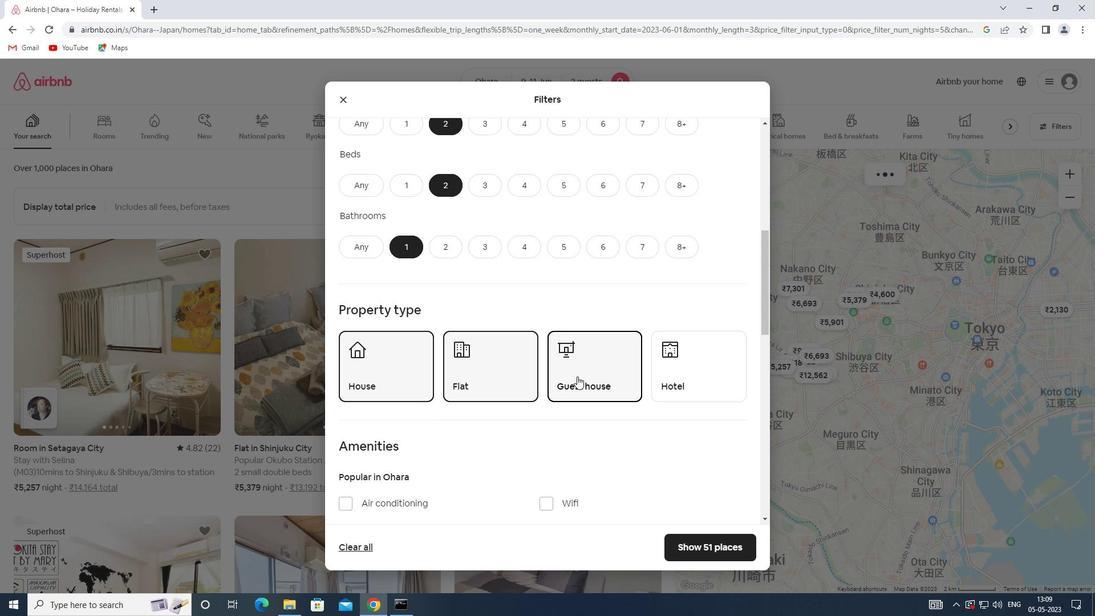 
Action: Mouse scrolled (577, 375) with delta (0, 0)
Screenshot: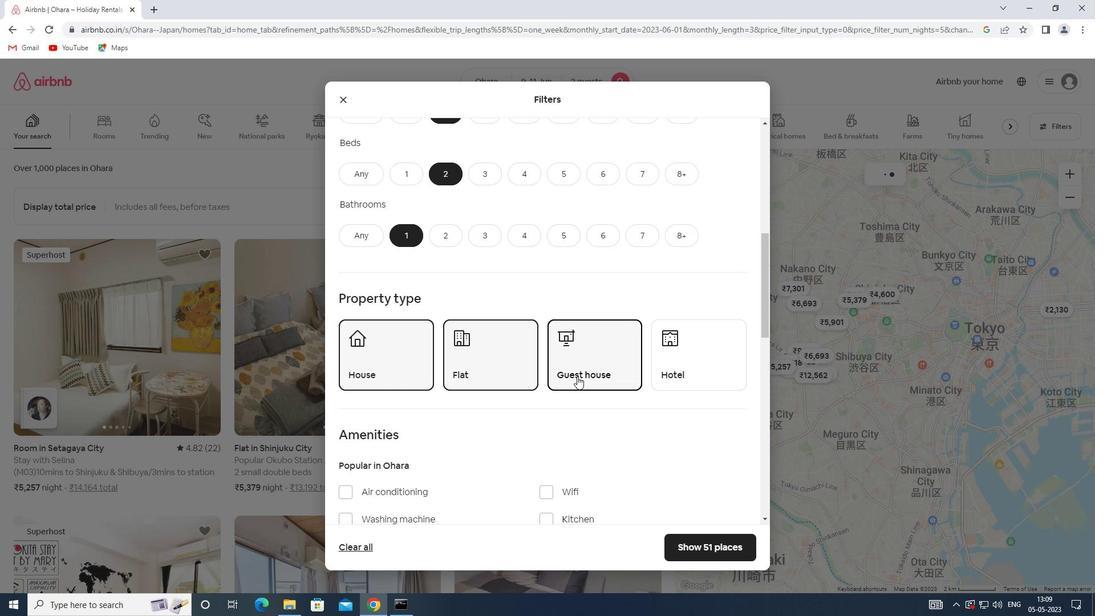 
Action: Mouse moved to (569, 331)
Screenshot: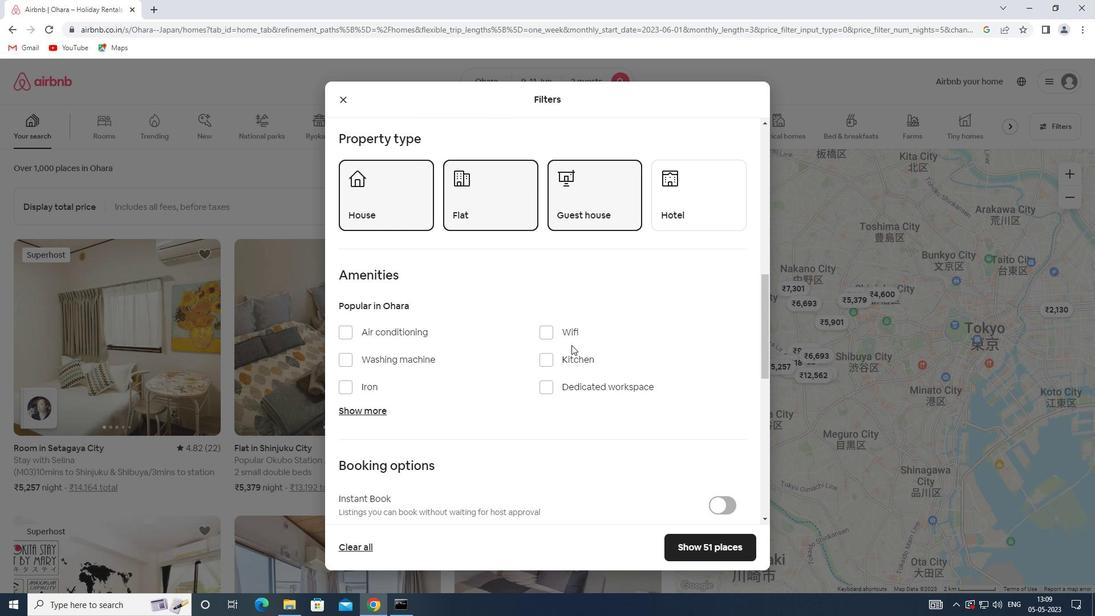 
Action: Mouse pressed left at (569, 331)
Screenshot: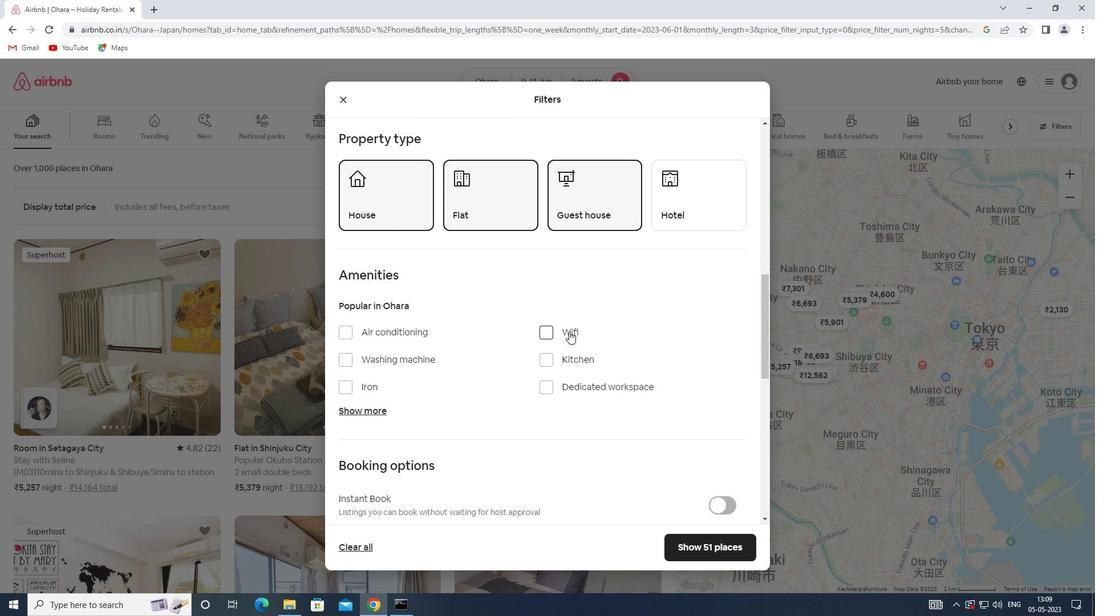 
Action: Mouse scrolled (569, 330) with delta (0, 0)
Screenshot: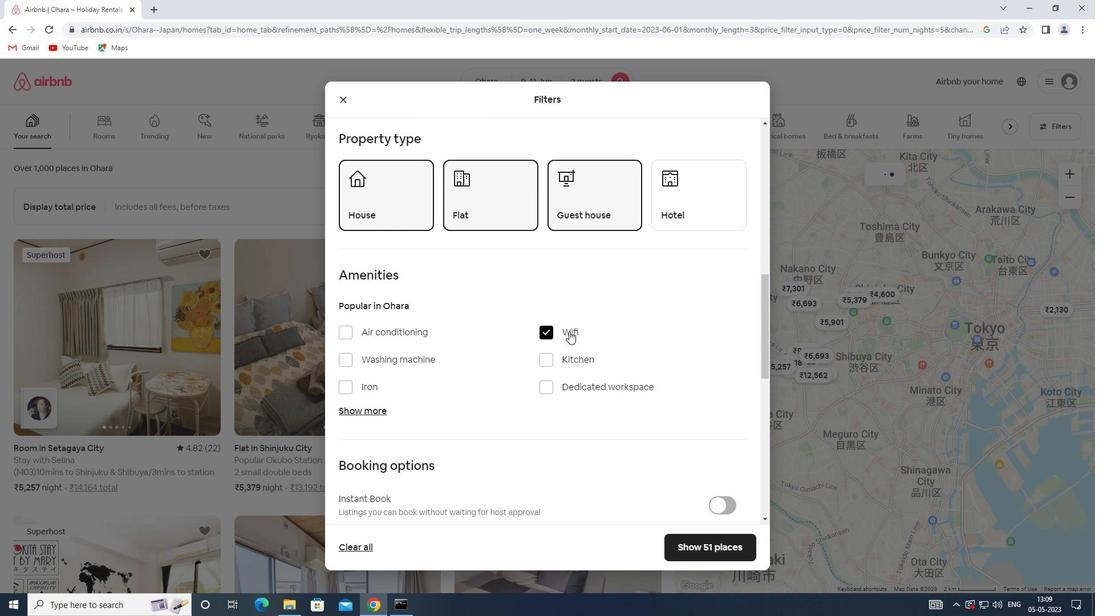 
Action: Mouse scrolled (569, 330) with delta (0, 0)
Screenshot: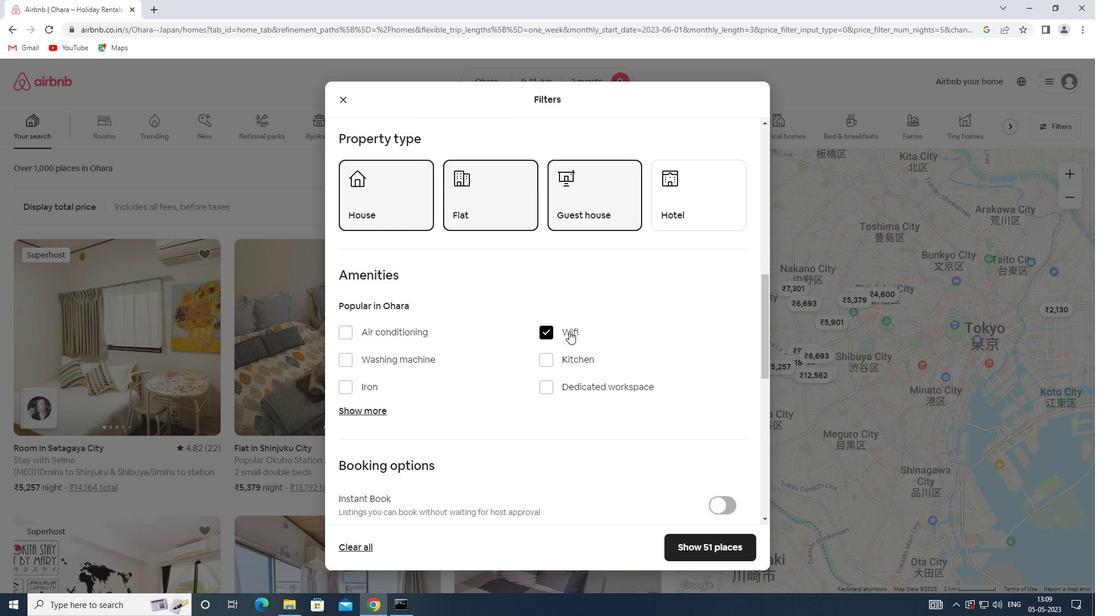 
Action: Mouse scrolled (569, 330) with delta (0, 0)
Screenshot: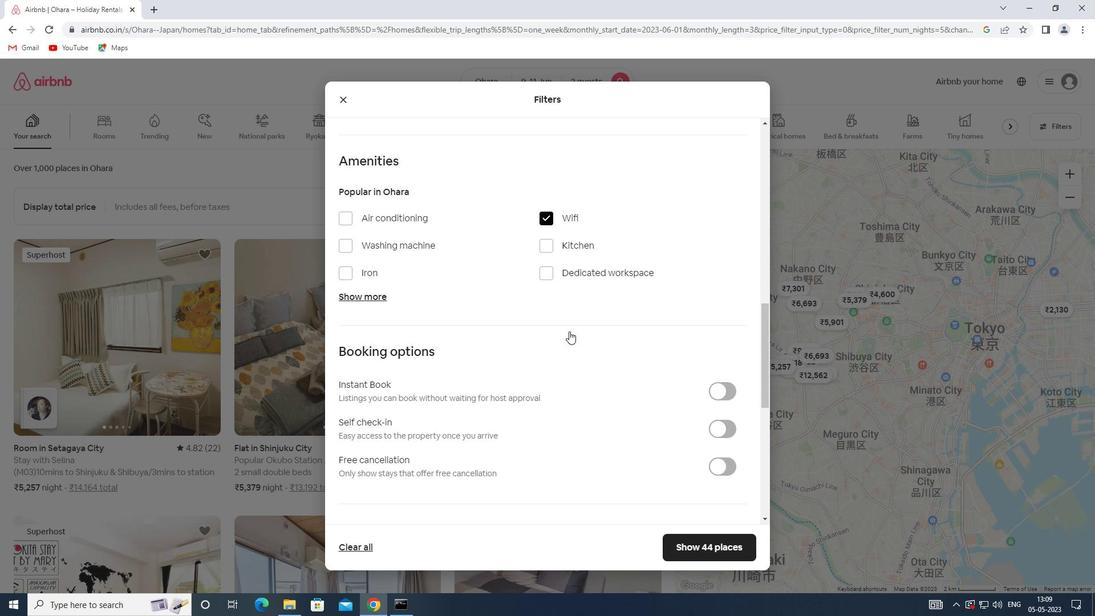 
Action: Mouse moved to (722, 373)
Screenshot: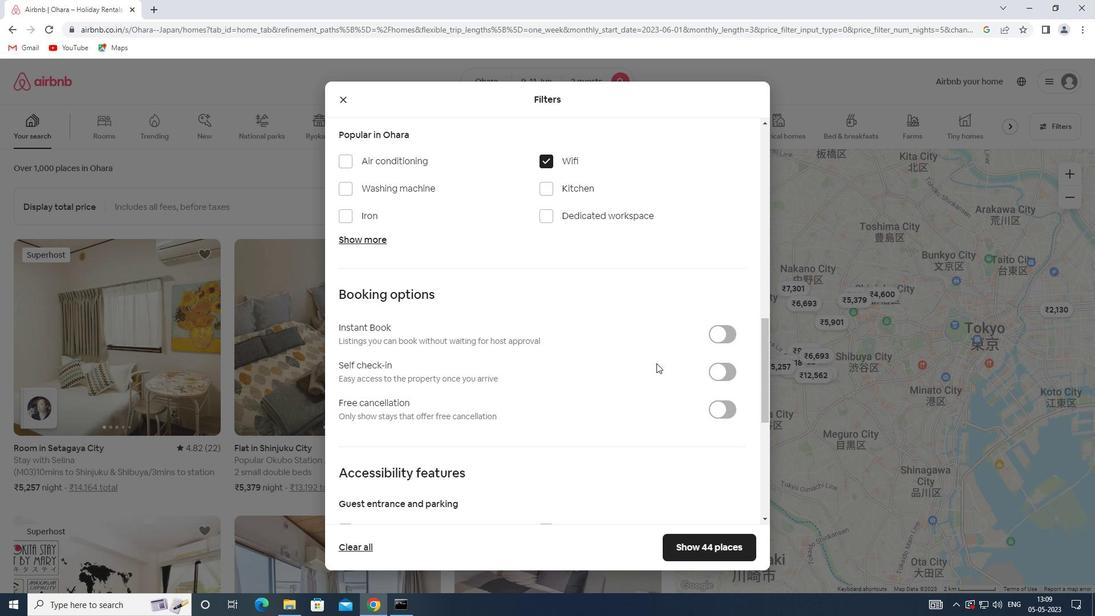 
Action: Mouse pressed left at (722, 373)
Screenshot: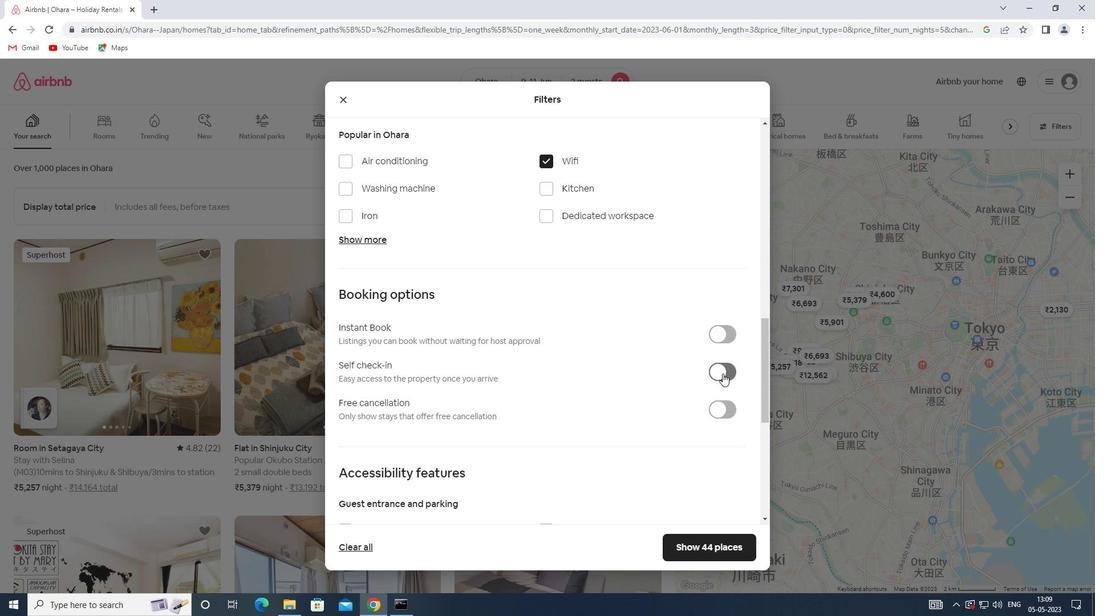 
Action: Mouse moved to (485, 374)
Screenshot: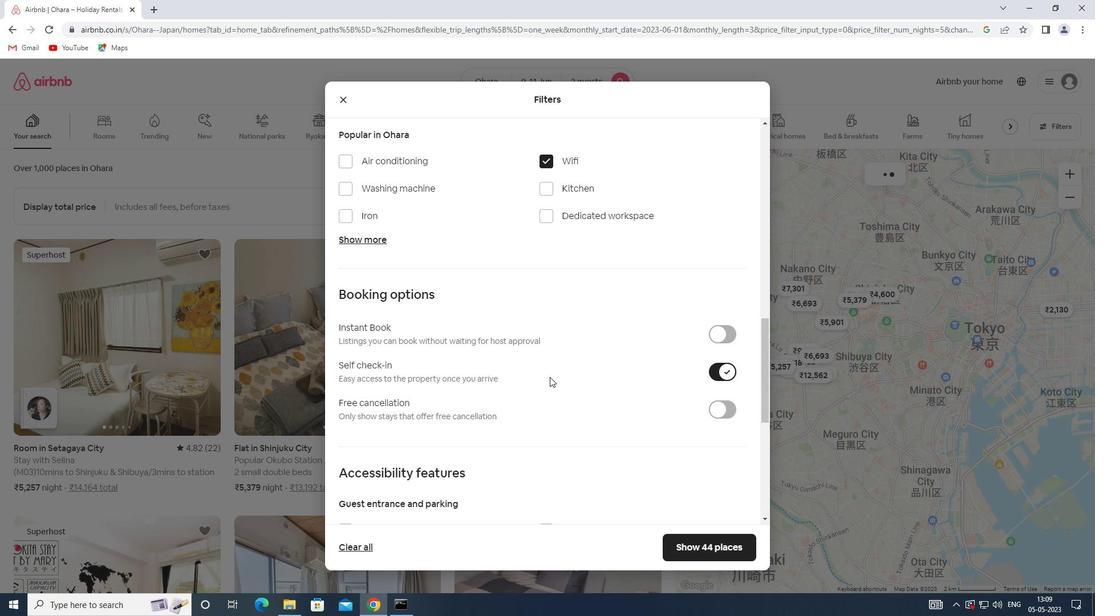 
Action: Mouse scrolled (485, 374) with delta (0, 0)
Screenshot: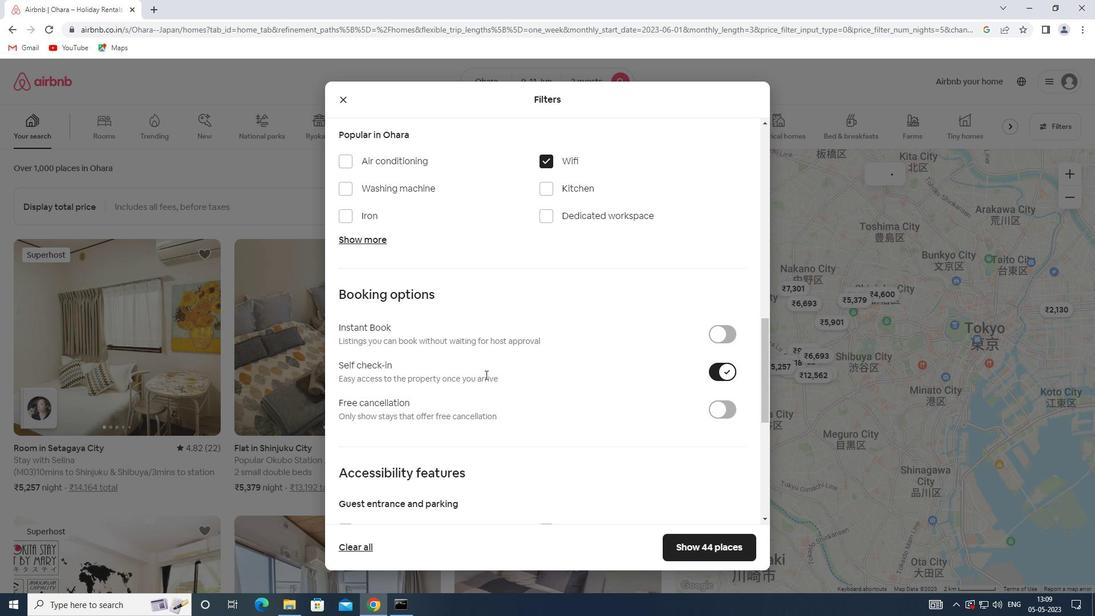 
Action: Mouse scrolled (485, 374) with delta (0, 0)
Screenshot: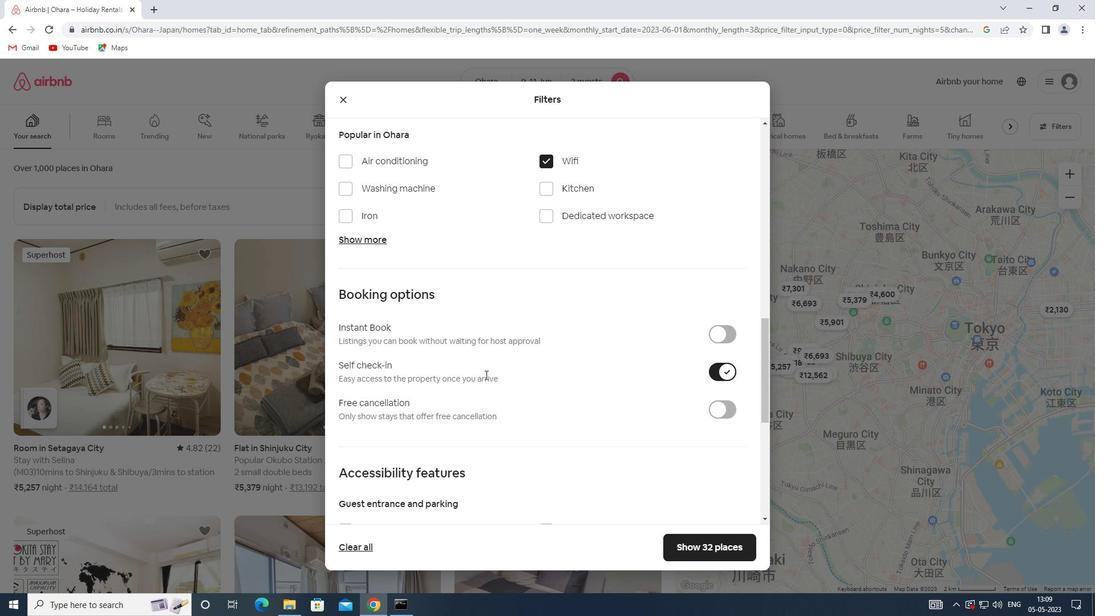 
Action: Mouse scrolled (485, 374) with delta (0, 0)
Screenshot: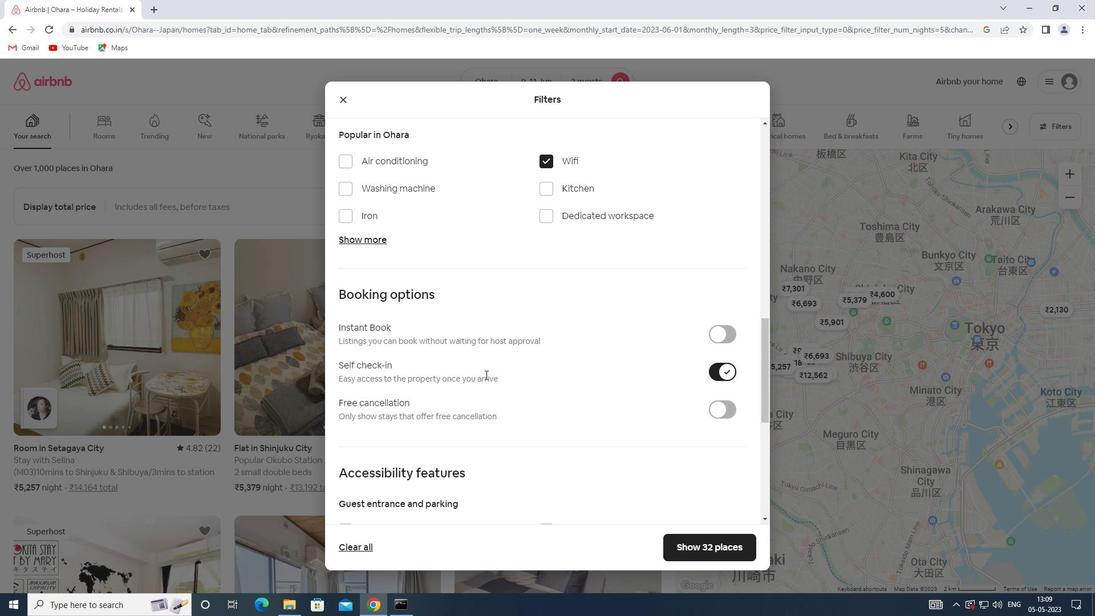 
Action: Mouse scrolled (485, 374) with delta (0, 0)
Screenshot: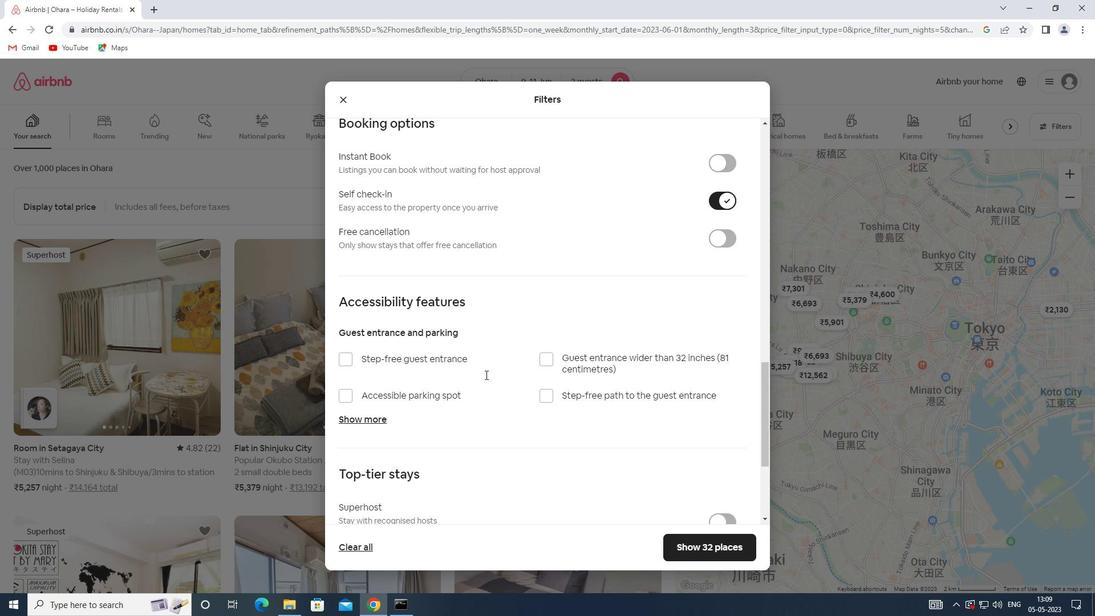 
Action: Mouse scrolled (485, 374) with delta (0, 0)
Screenshot: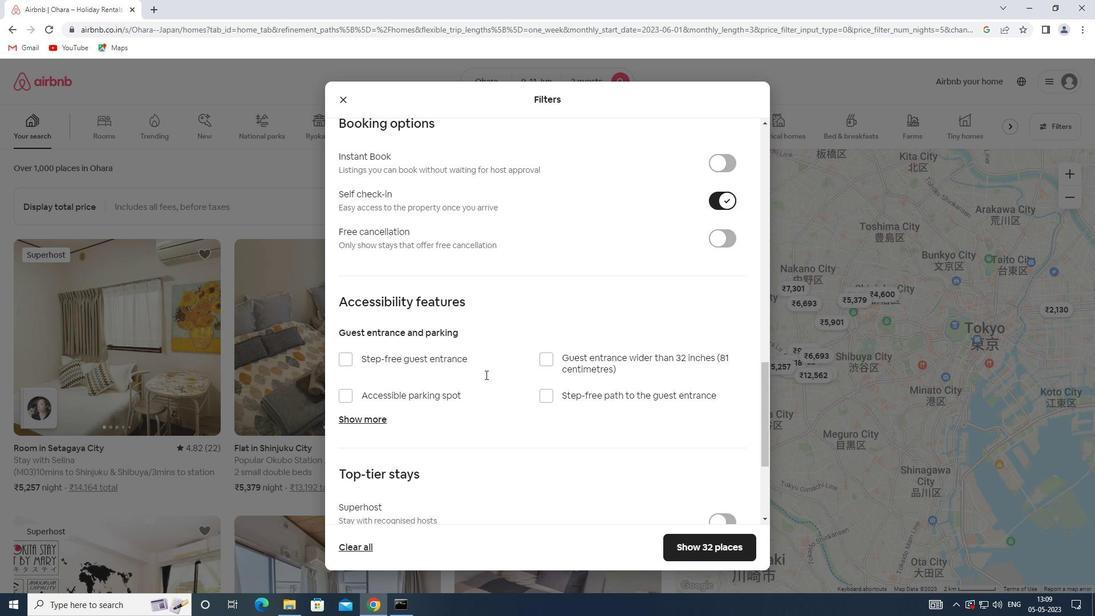 
Action: Mouse scrolled (485, 374) with delta (0, 0)
Screenshot: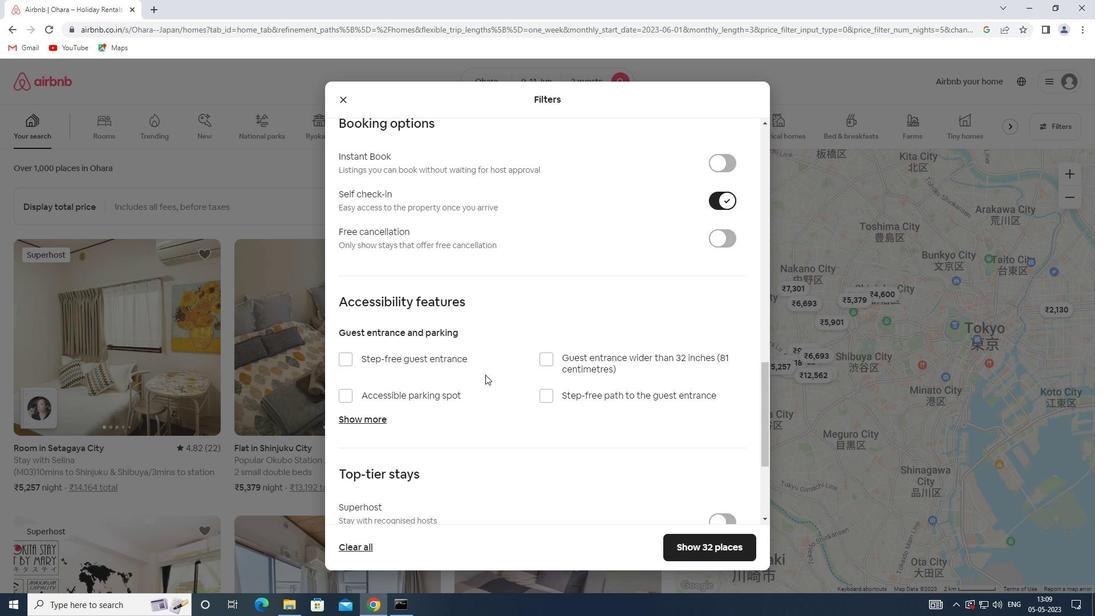 
Action: Mouse moved to (377, 459)
Screenshot: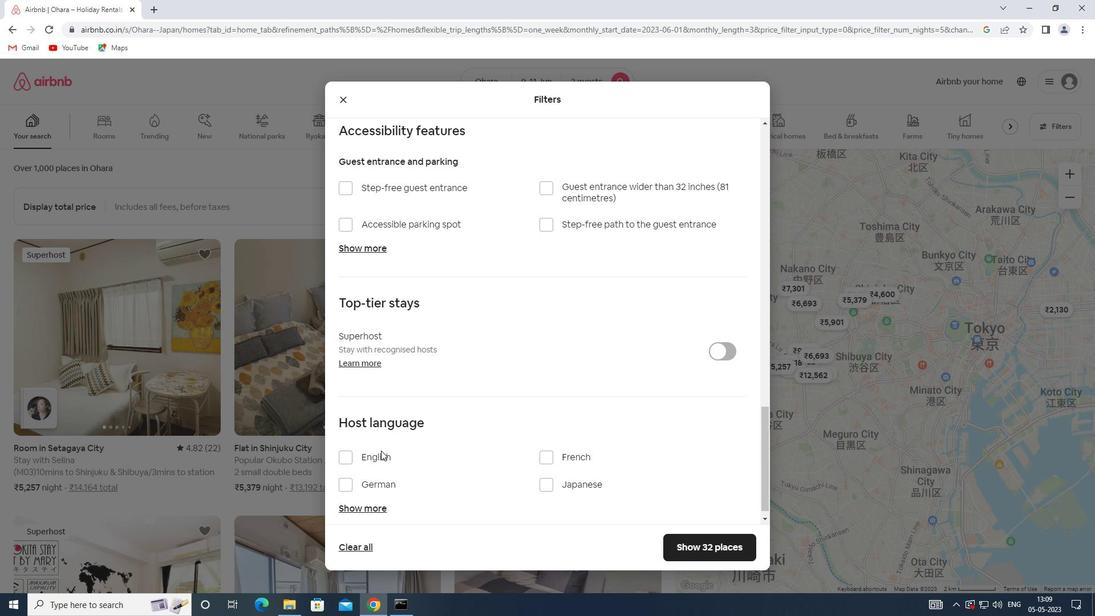 
Action: Mouse pressed left at (377, 459)
Screenshot: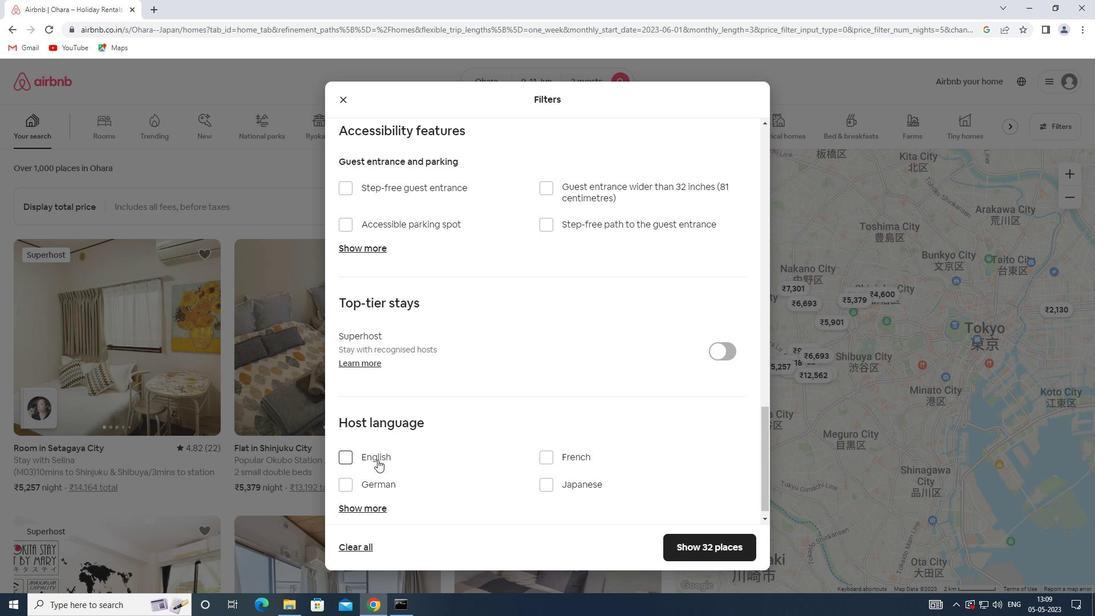 
Action: Mouse moved to (693, 543)
Screenshot: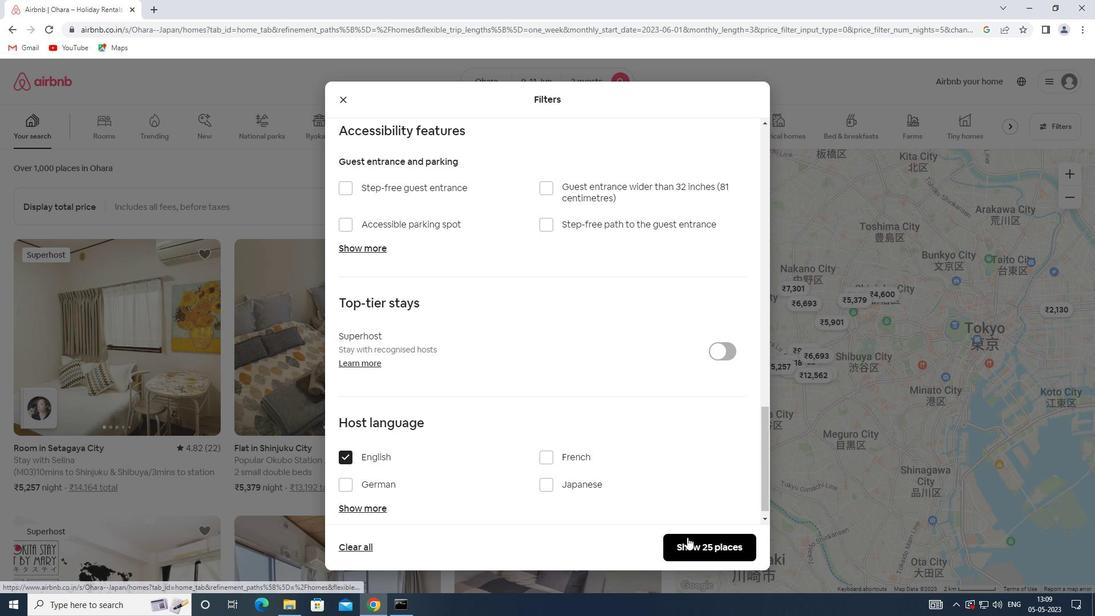 
Action: Mouse pressed left at (693, 543)
Screenshot: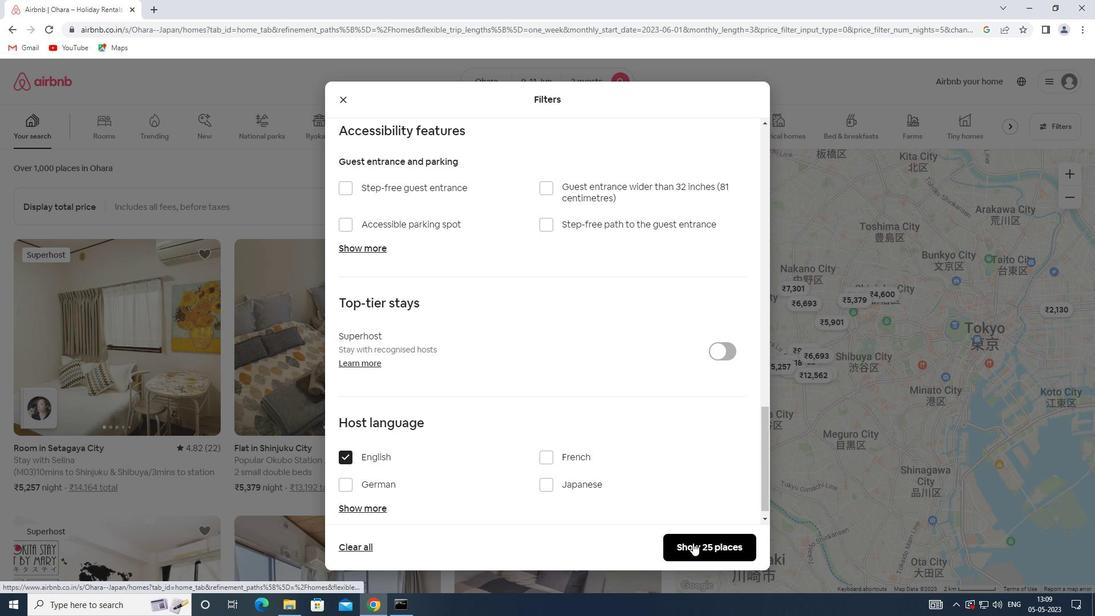 
